 Task: Send an email with the signature Martin Flores with the subject Feedback on a LinkedIn Ads campaign and the message Could you please provide me with the scope of work for the upcoming project? from softage.3@softage.net to softage.5@softage.net with an attached audio file Audio_mixtape.mp3 and move the email from Sent Items to the folder Lease terminations
Action: Mouse moved to (100, 104)
Screenshot: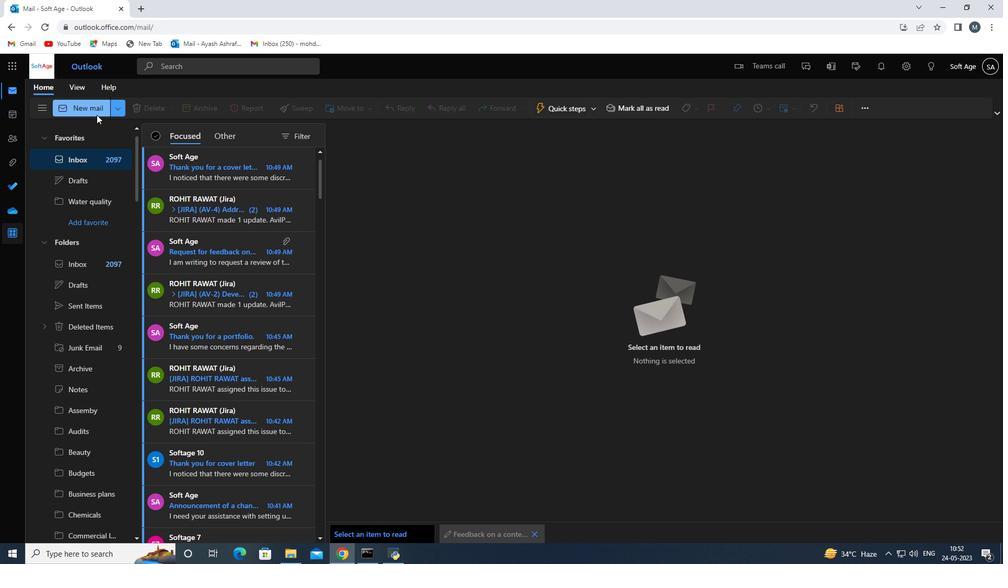 
Action: Mouse pressed left at (100, 104)
Screenshot: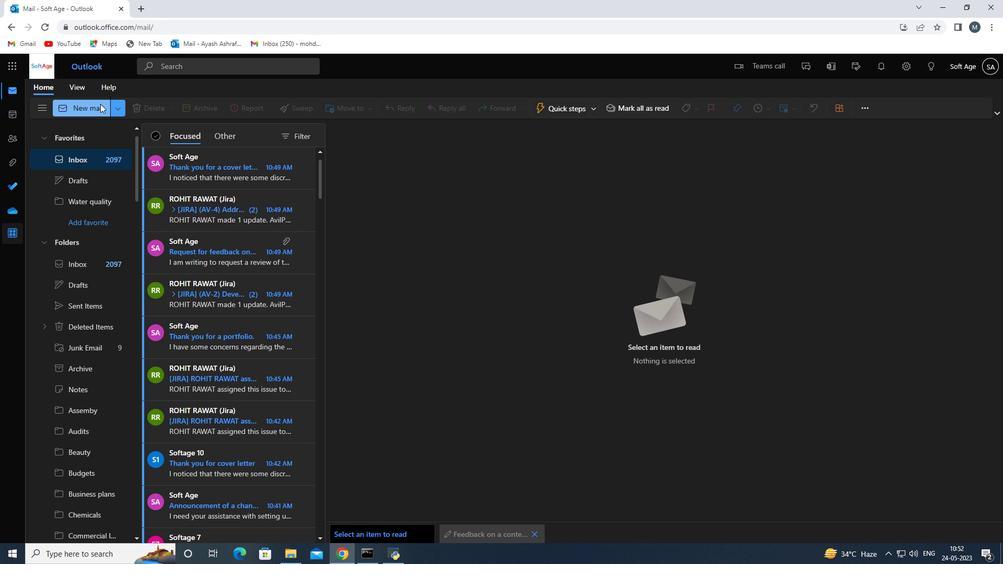 
Action: Mouse moved to (704, 108)
Screenshot: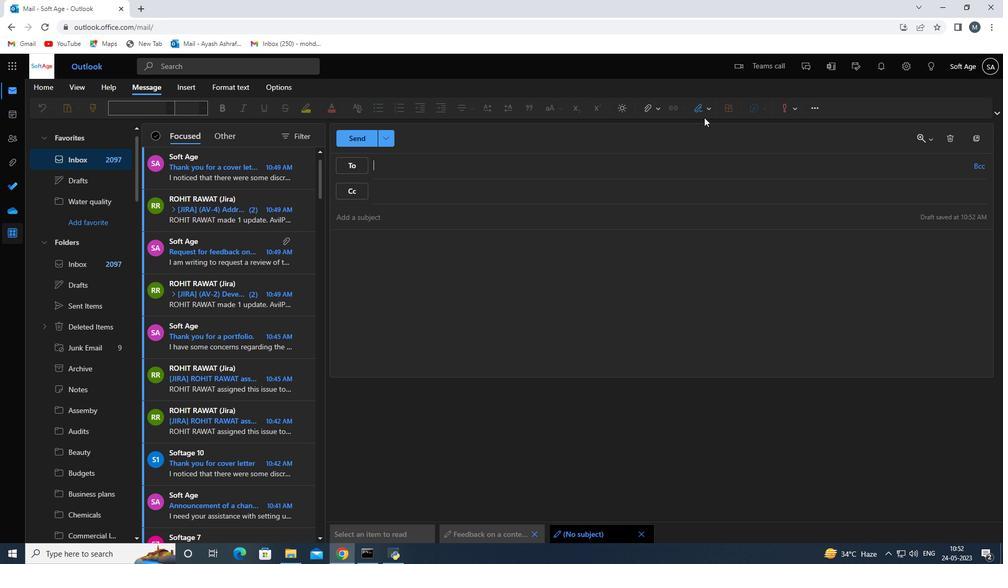 
Action: Mouse pressed left at (704, 108)
Screenshot: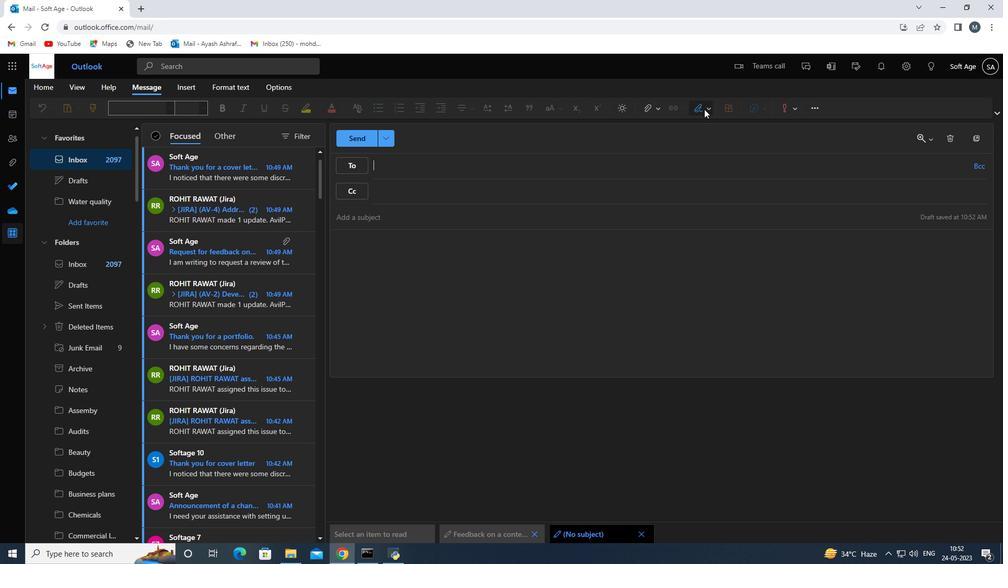 
Action: Mouse moved to (689, 153)
Screenshot: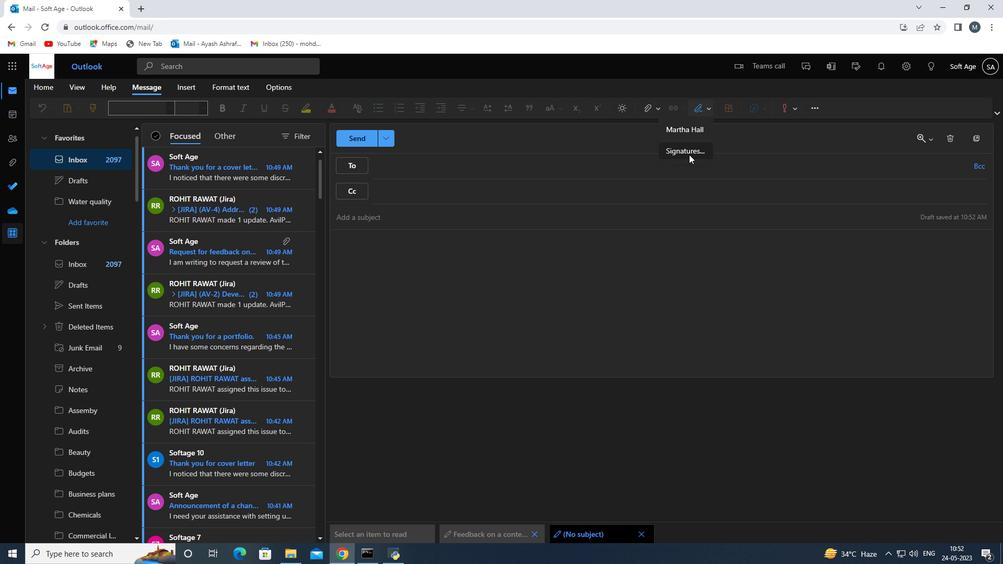 
Action: Mouse pressed left at (689, 153)
Screenshot: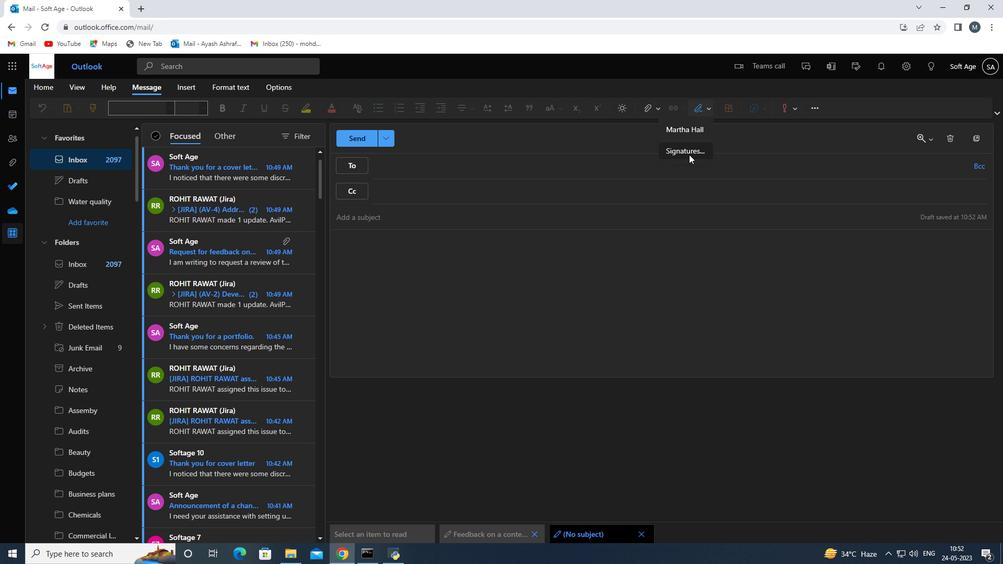 
Action: Mouse moved to (715, 194)
Screenshot: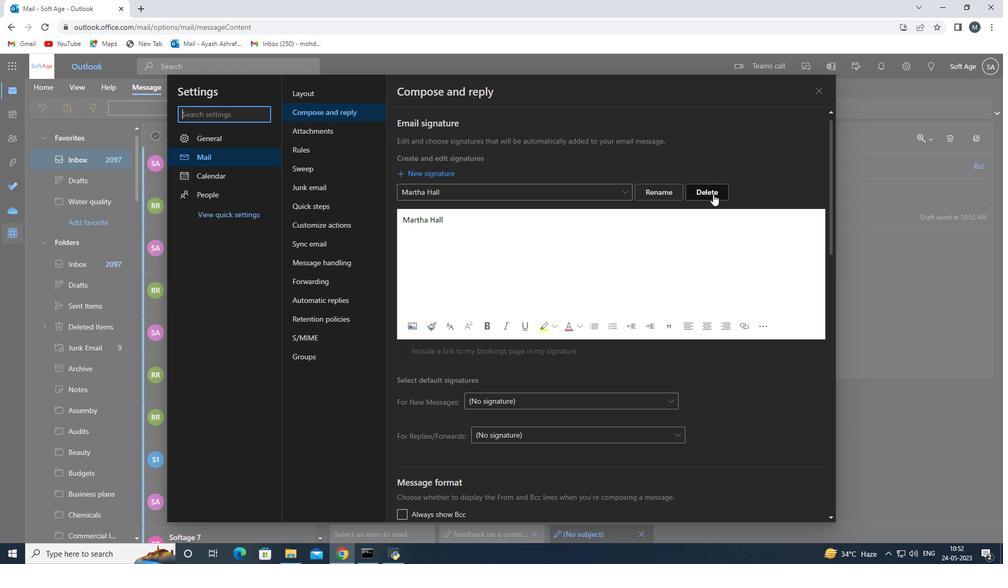 
Action: Mouse pressed left at (715, 194)
Screenshot: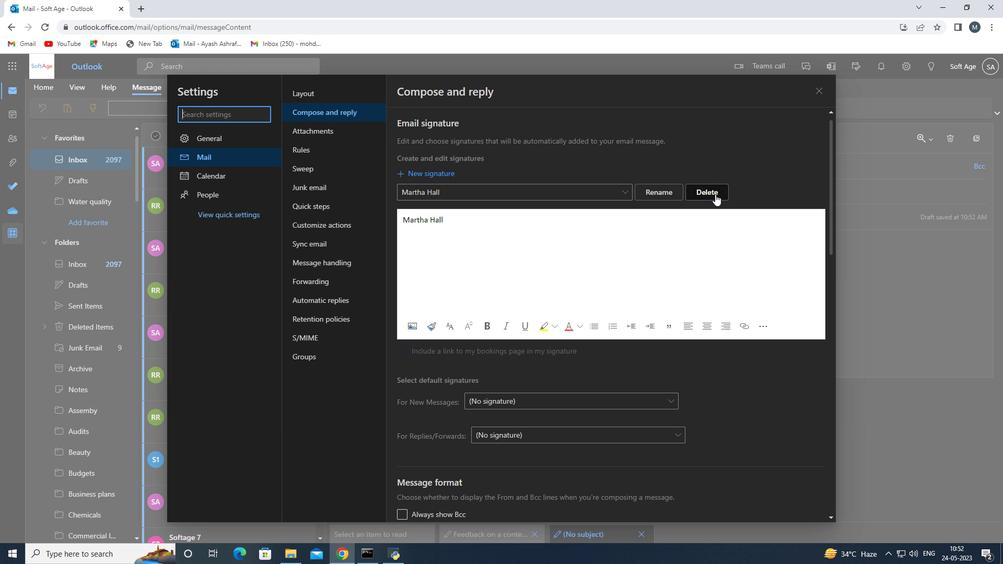 
Action: Mouse moved to (542, 189)
Screenshot: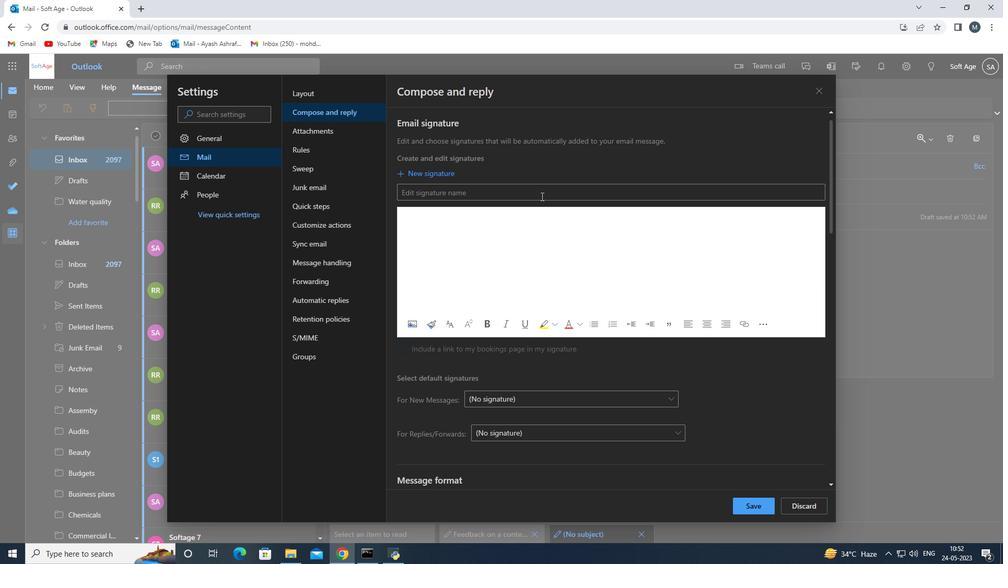 
Action: Mouse pressed left at (542, 189)
Screenshot: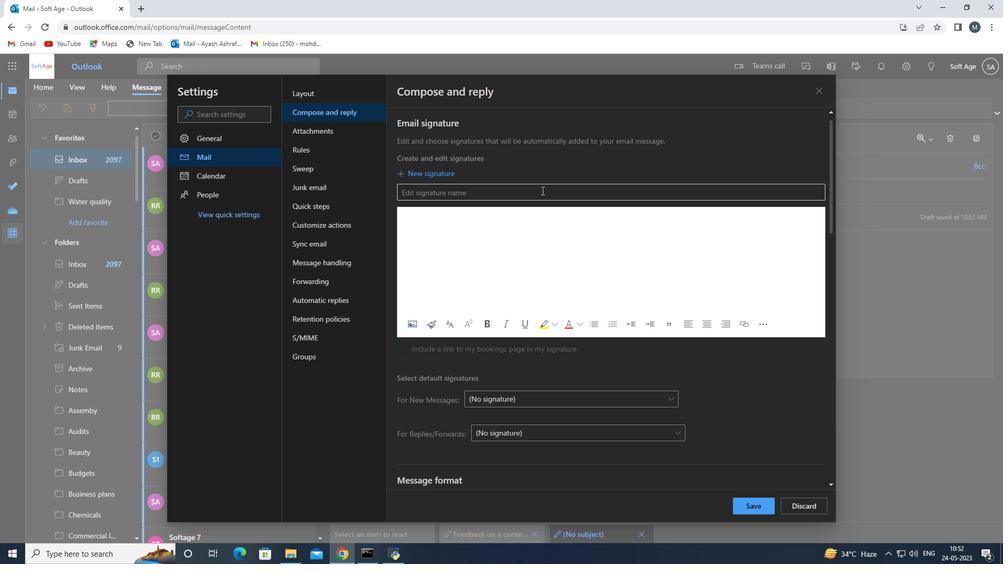 
Action: Key pressed <Key.shift>Martin<Key.space><Key.shift><Key.shift><Key.shift><Key.shift><Key.shift>Flores<Key.space>
Screenshot: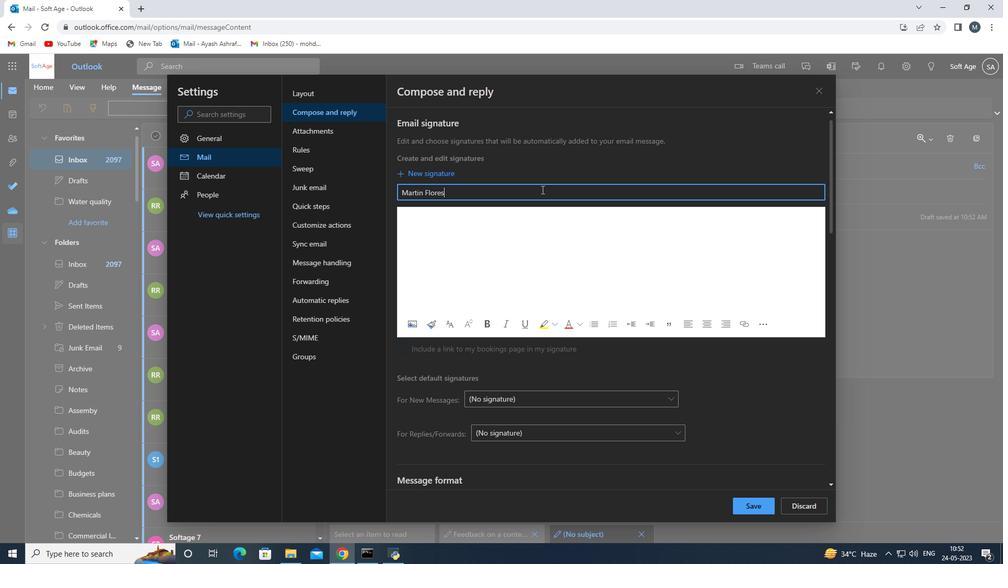 
Action: Mouse moved to (459, 220)
Screenshot: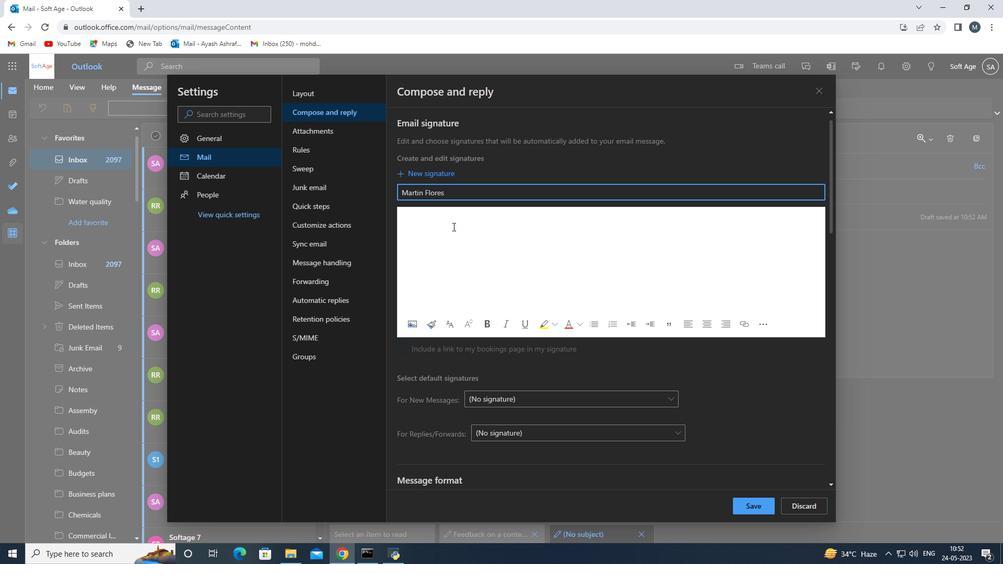 
Action: Mouse pressed left at (459, 220)
Screenshot: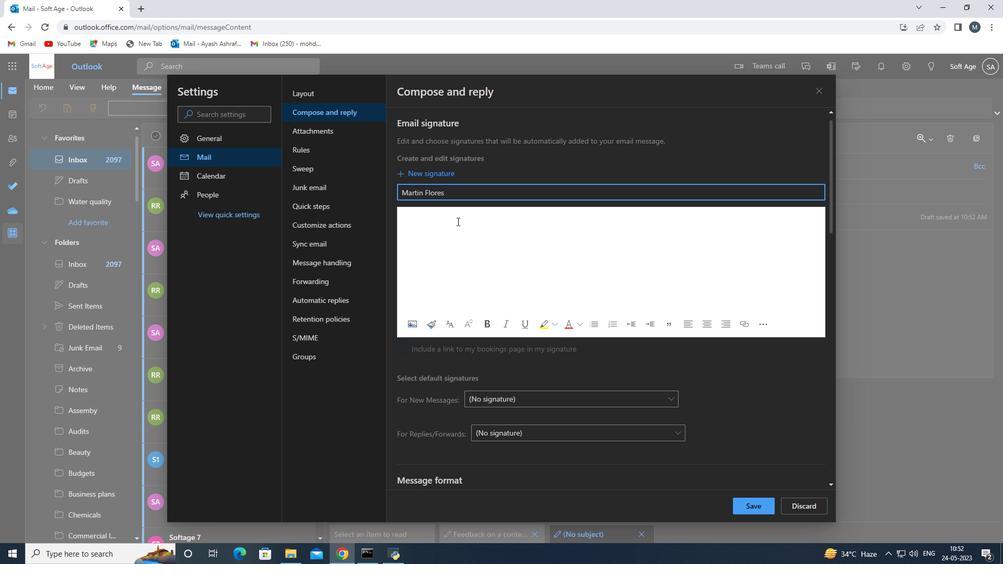
Action: Key pressed <Key.shift>MArtin<Key.space><Key.shift><Key.shift><Key.shift><Key.shift><Key.shift><Key.shift><Key.shift><Key.shift><Key.shift><Key.shift>Flores<Key.space>
Screenshot: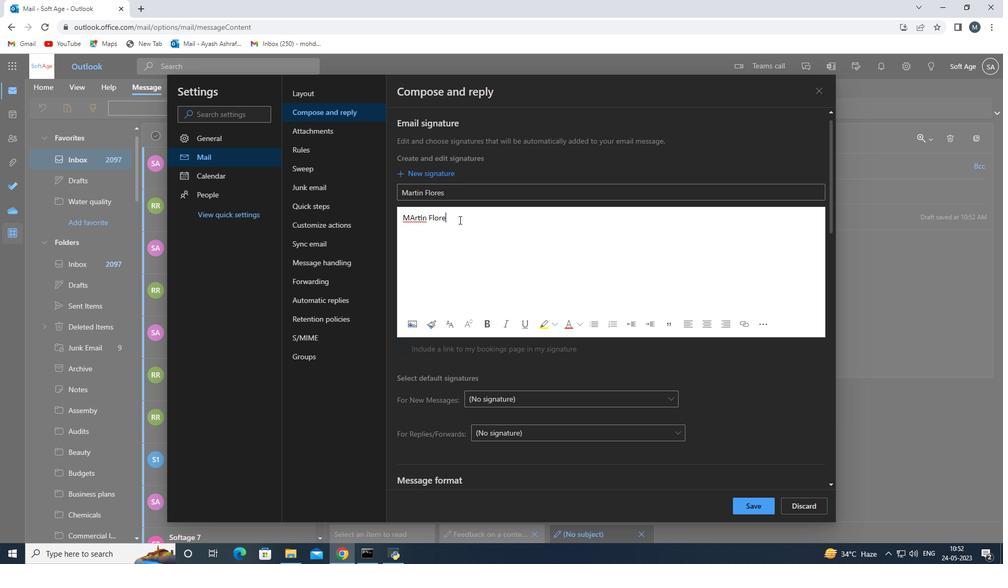 
Action: Mouse moved to (415, 218)
Screenshot: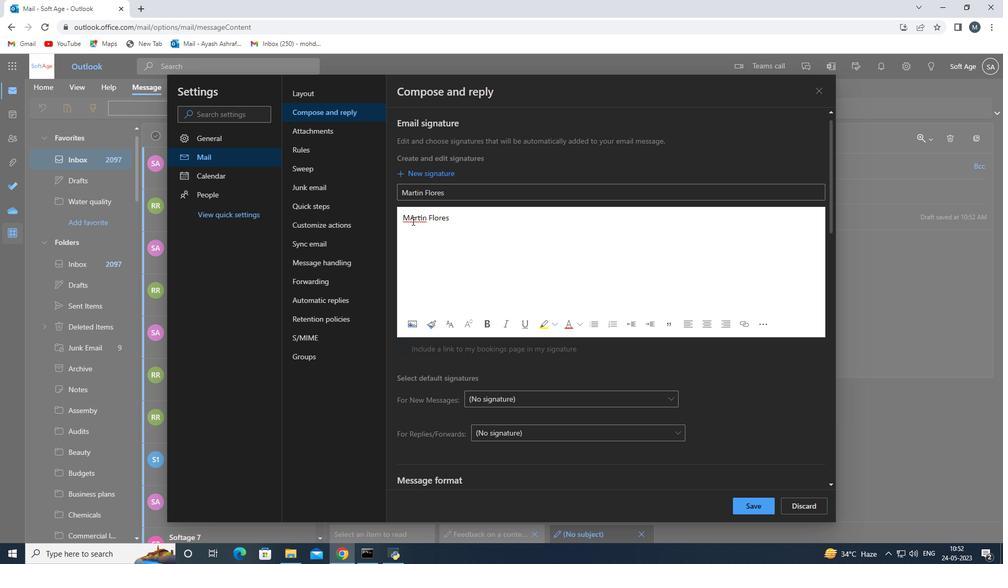 
Action: Mouse pressed left at (415, 218)
Screenshot: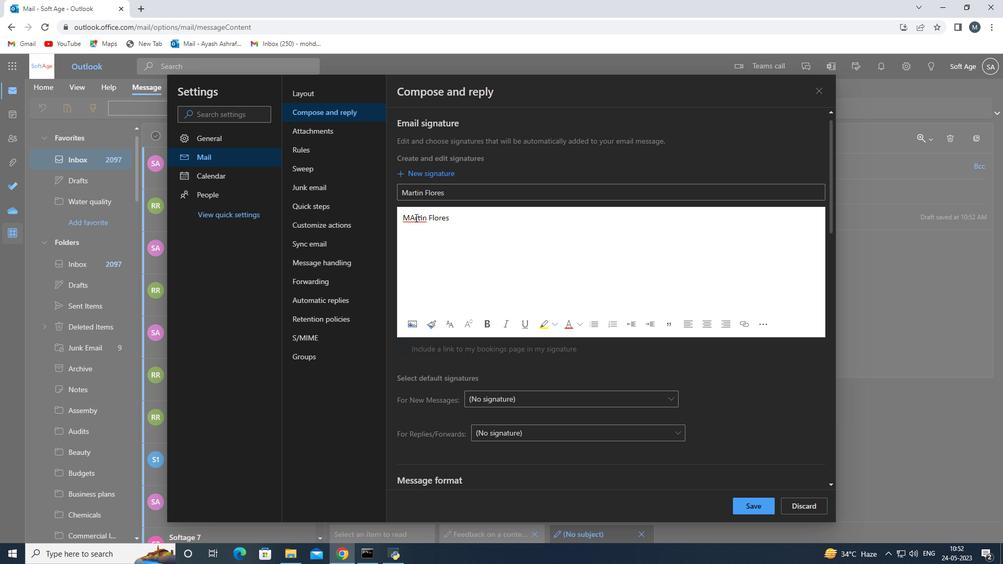 
Action: Mouse moved to (425, 217)
Screenshot: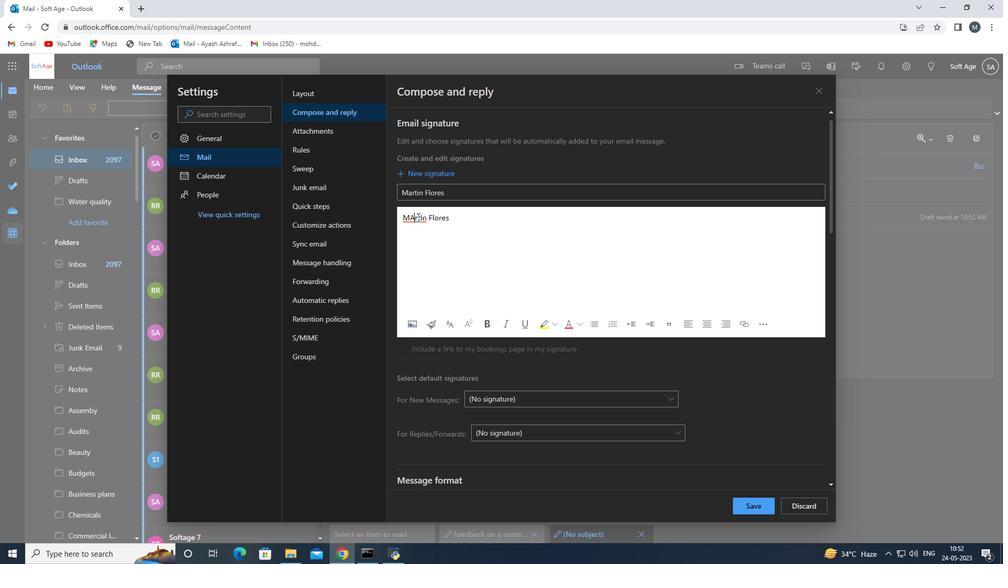 
Action: Key pressed <Key.backspace>a
Screenshot: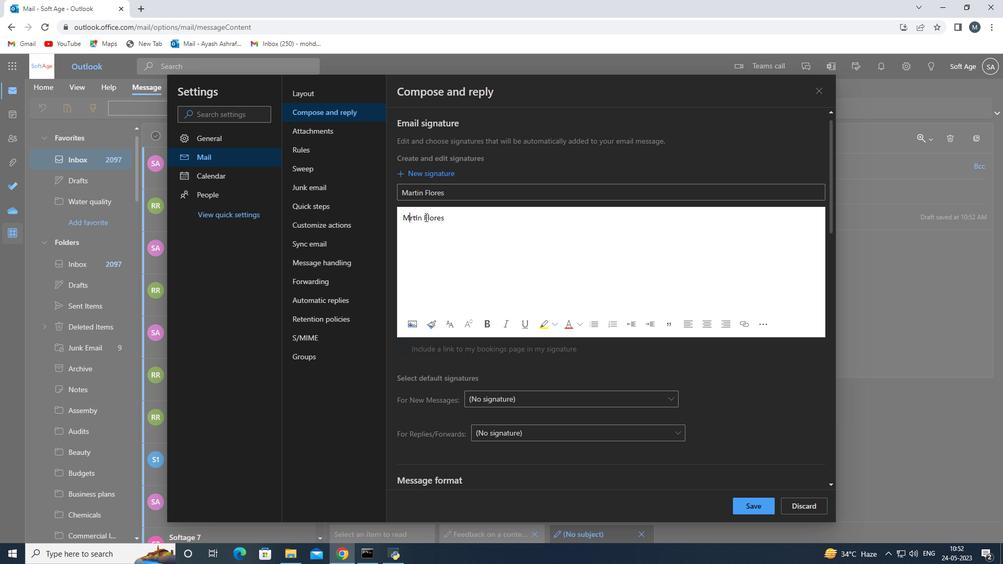 
Action: Mouse moved to (763, 509)
Screenshot: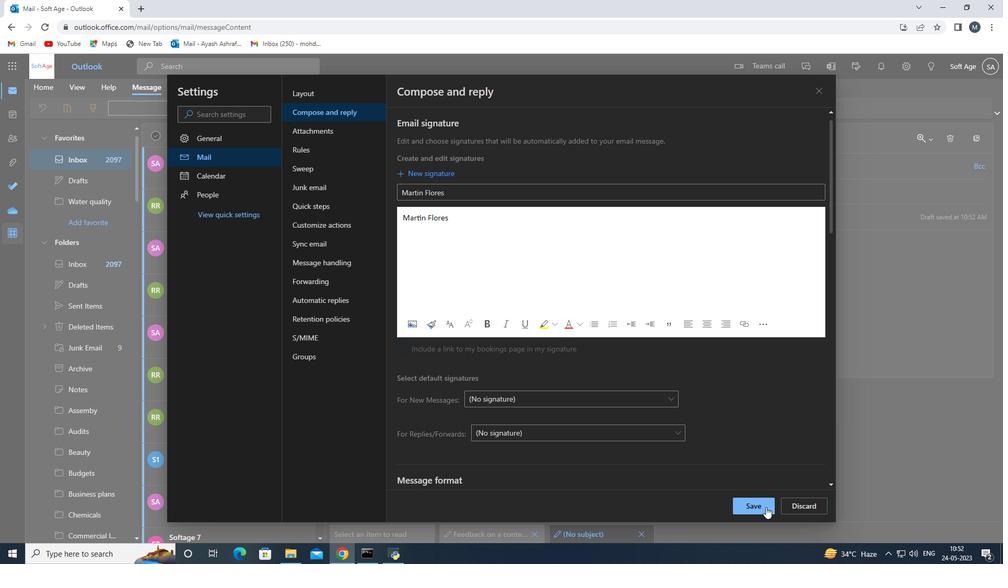 
Action: Mouse pressed left at (763, 509)
Screenshot: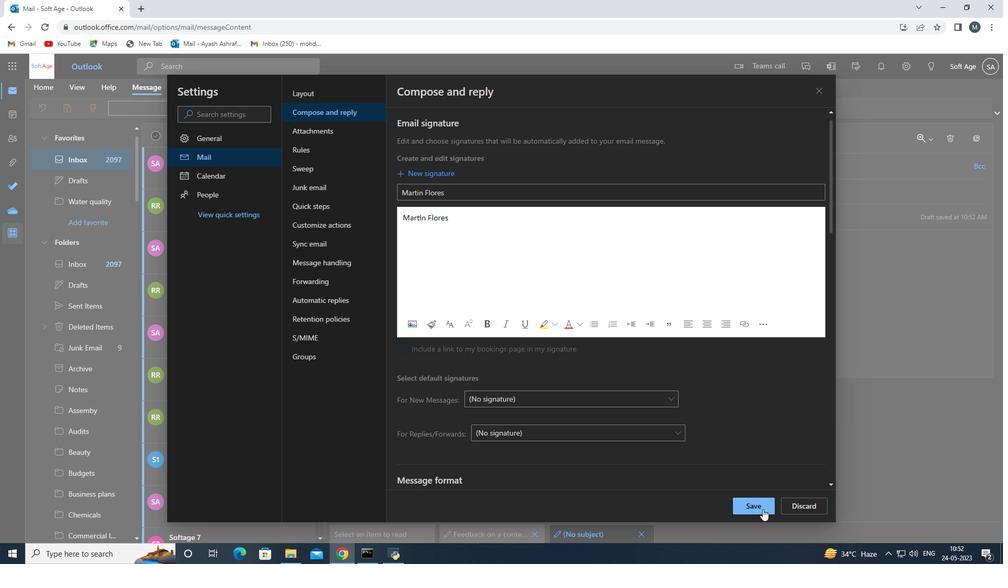 
Action: Mouse moved to (746, 335)
Screenshot: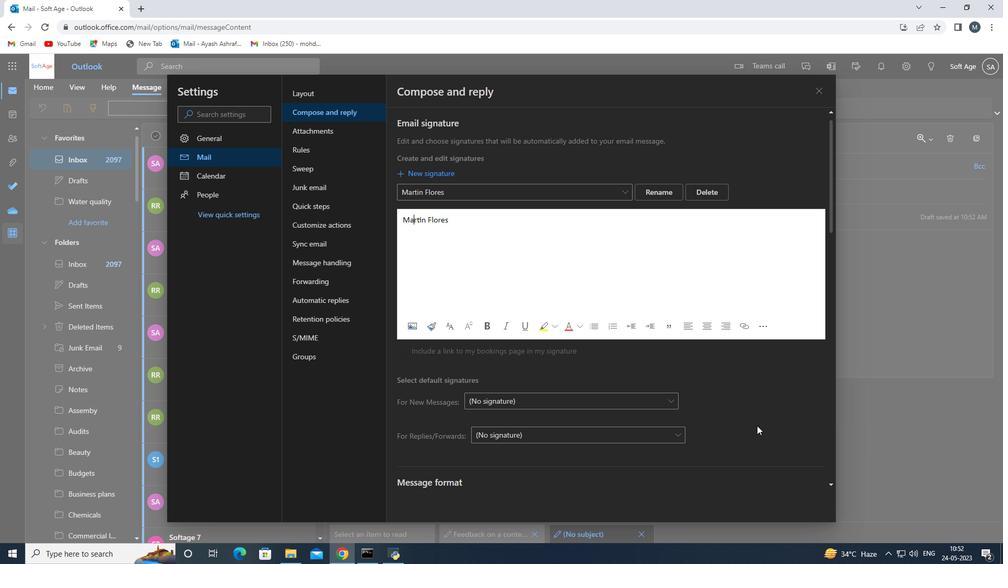
Action: Mouse scrolled (746, 335) with delta (0, 0)
Screenshot: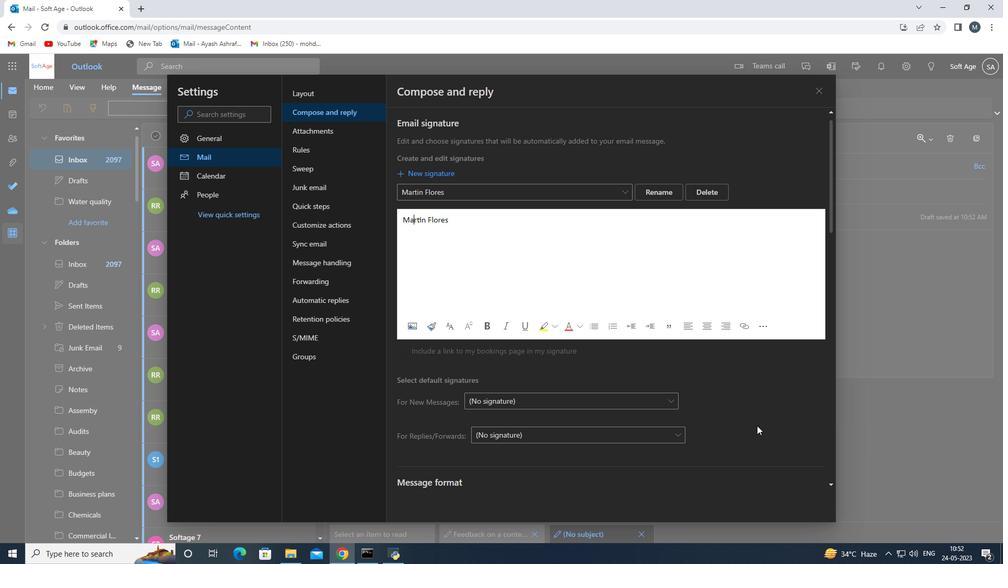 
Action: Mouse moved to (746, 329)
Screenshot: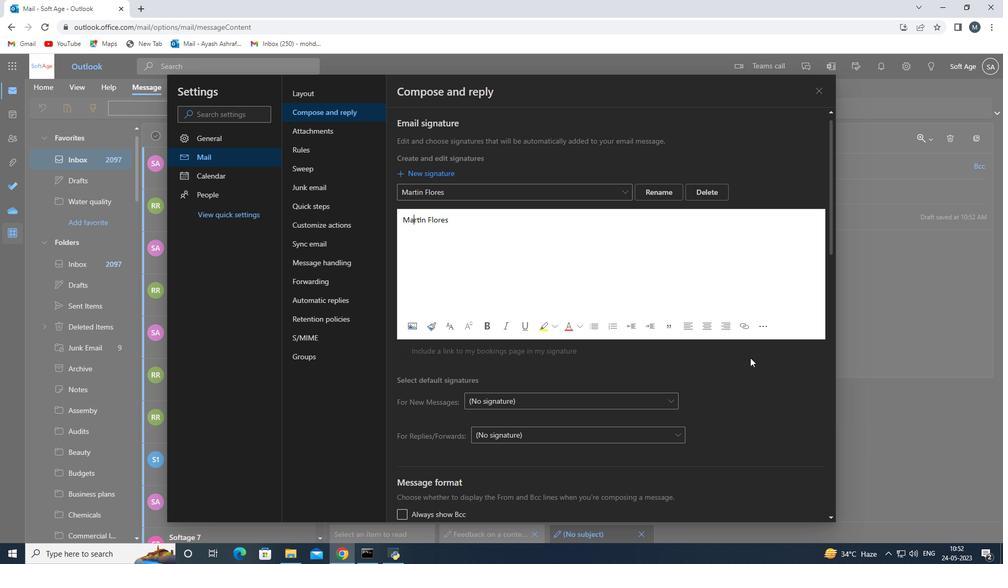 
Action: Mouse scrolled (746, 330) with delta (0, 0)
Screenshot: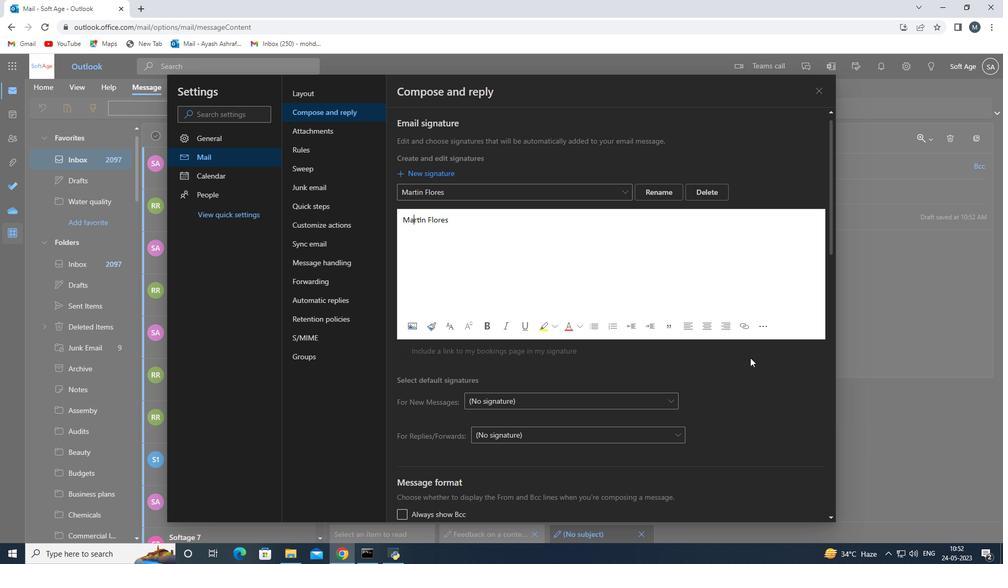 
Action: Mouse moved to (746, 323)
Screenshot: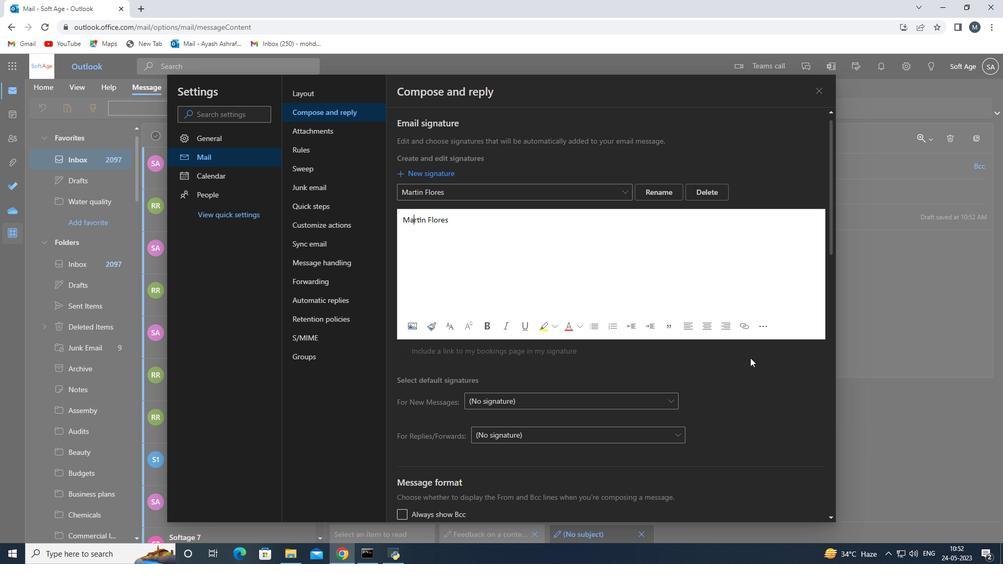 
Action: Mouse scrolled (746, 325) with delta (0, 0)
Screenshot: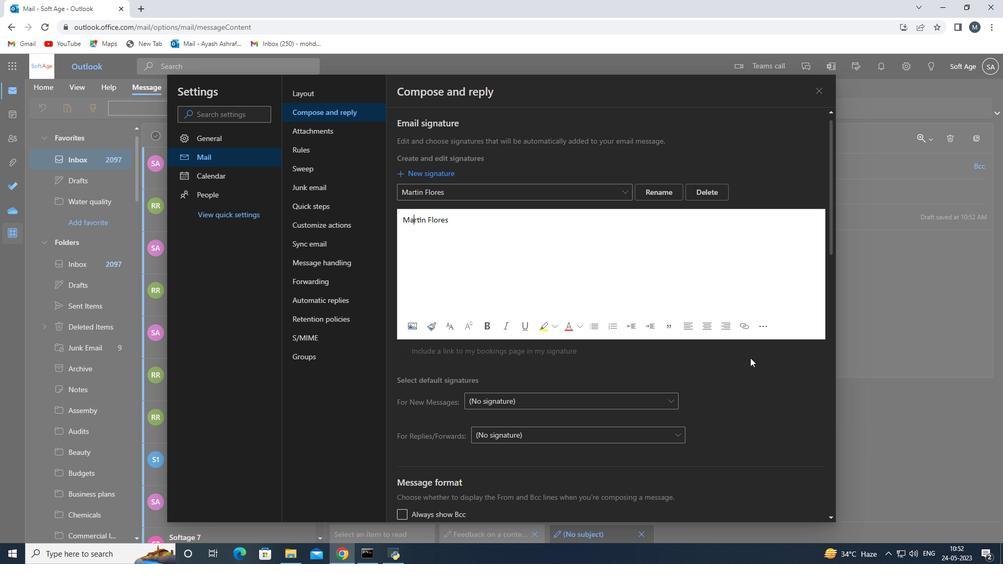 
Action: Mouse moved to (746, 321)
Screenshot: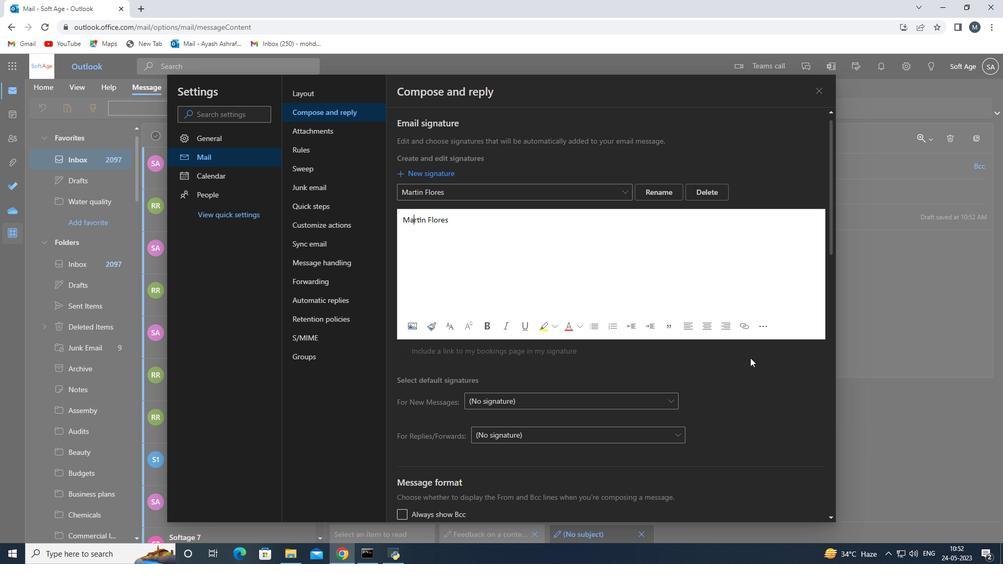 
Action: Mouse scrolled (746, 322) with delta (0, 0)
Screenshot: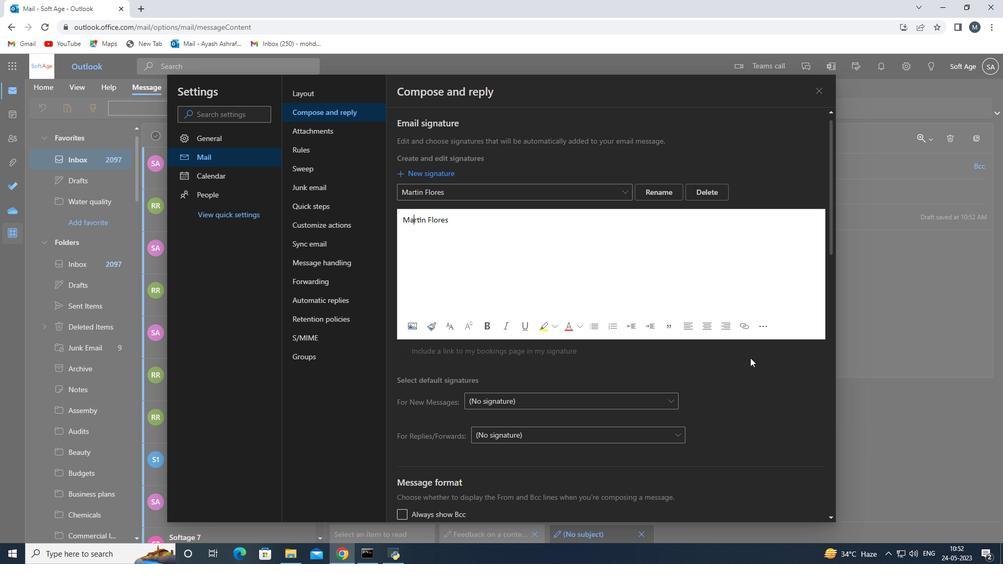 
Action: Mouse scrolled (746, 322) with delta (0, 0)
Screenshot: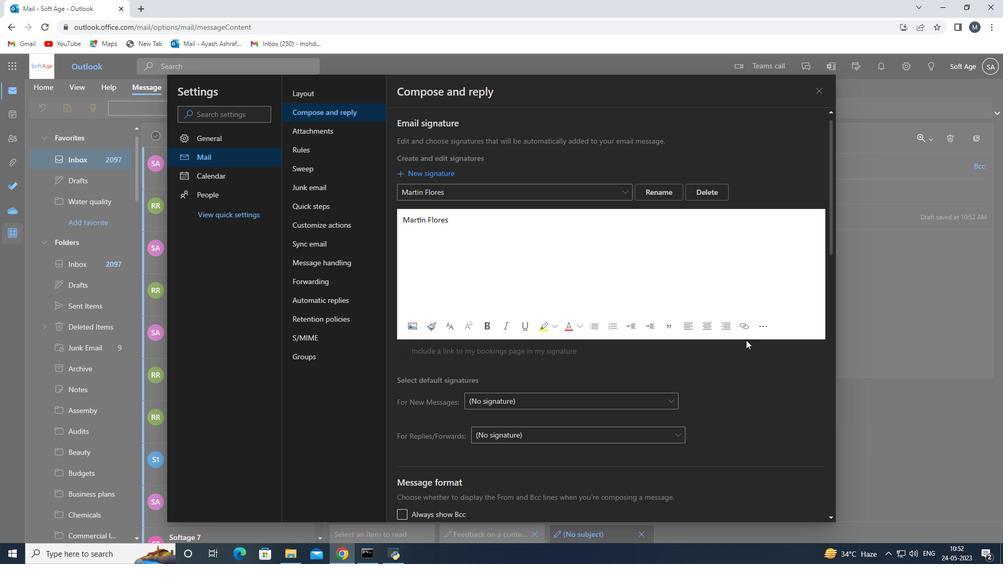 
Action: Mouse moved to (744, 319)
Screenshot: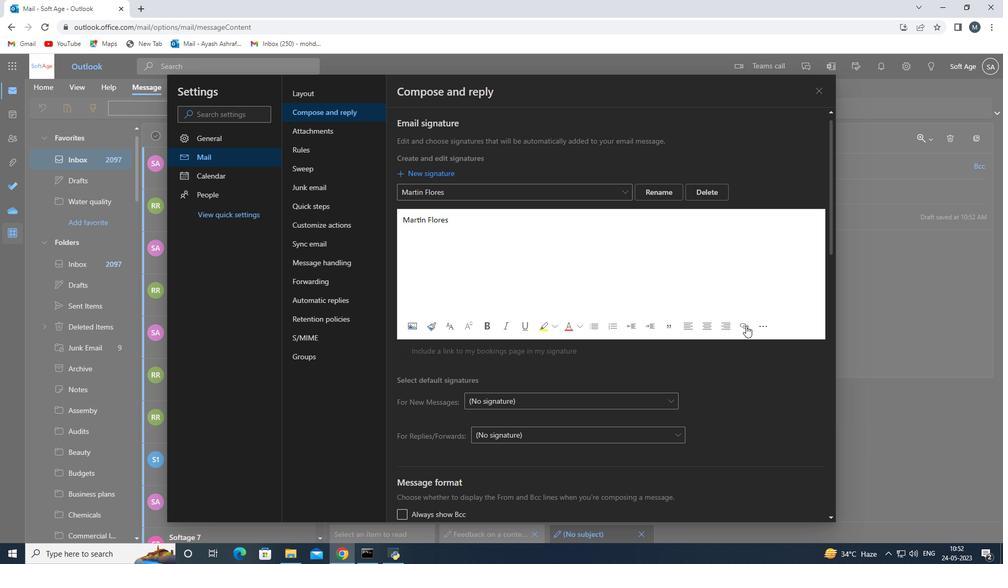 
Action: Mouse scrolled (744, 320) with delta (0, 0)
Screenshot: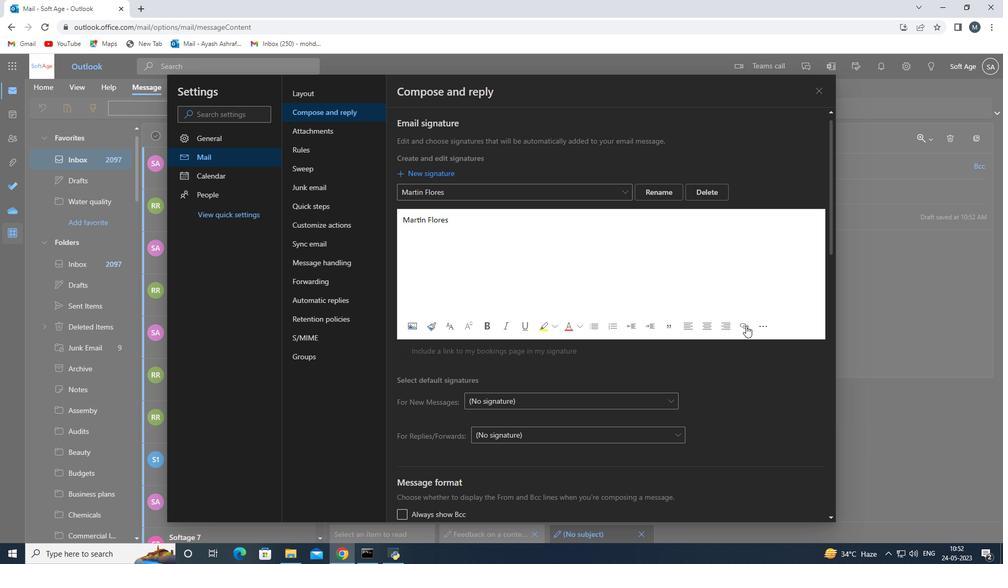 
Action: Mouse moved to (824, 96)
Screenshot: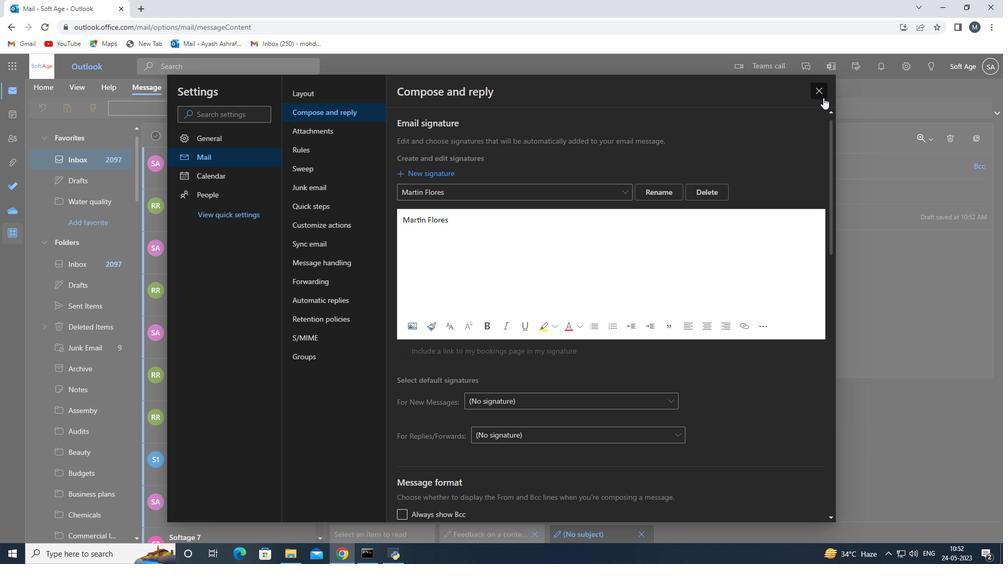 
Action: Mouse pressed left at (824, 96)
Screenshot: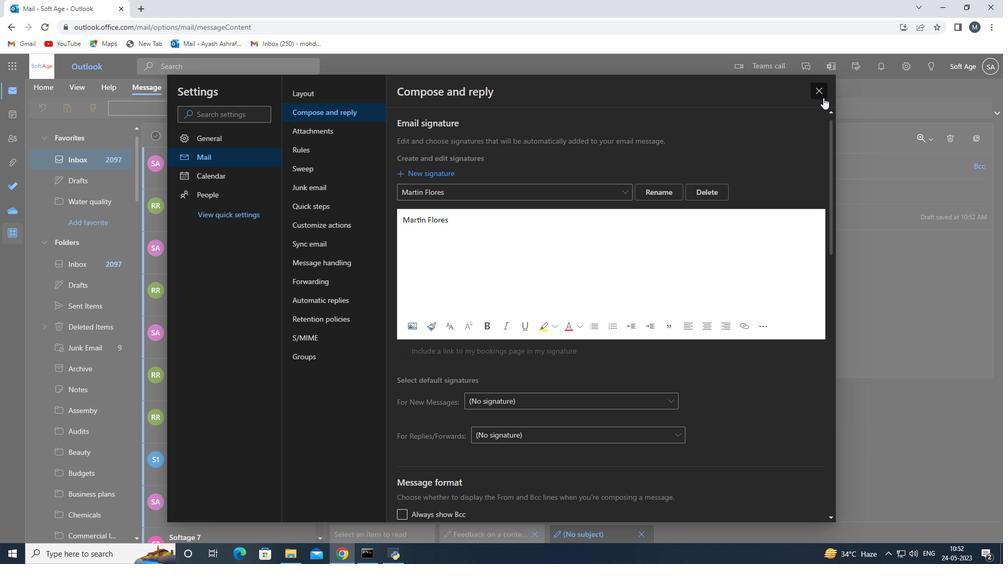 
Action: Mouse moved to (425, 215)
Screenshot: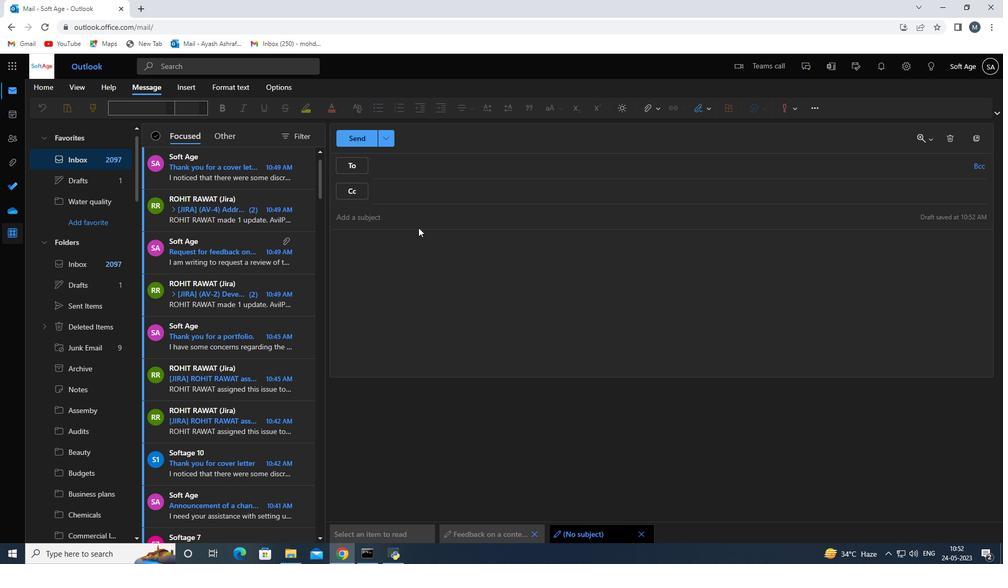 
Action: Mouse pressed left at (425, 215)
Screenshot: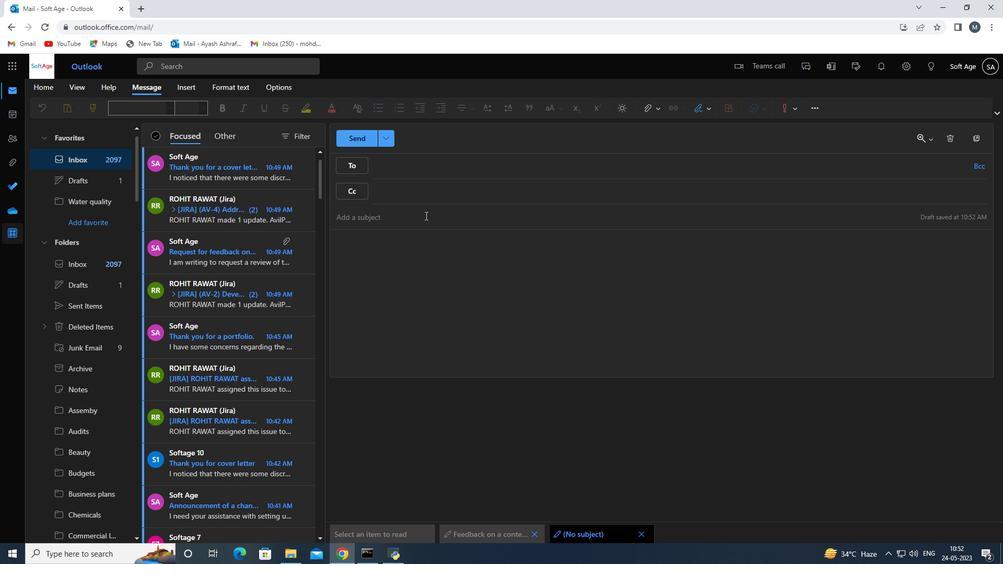 
Action: Key pressed <Key.shift><Key.shift><Key.shift><Key.shift><Key.shift><Key.shift>Feeedback<Key.space>om<Key.backspace><Key.backspace><Key.backspace><Key.backspace><Key.backspace><Key.backspace><Key.backspace><Key.backspace><Key.backspace>dback<Key.space>on<Key.space>a<Key.space>linkedin<Key.space>ads<Key.space>campaign<Key.space>
Screenshot: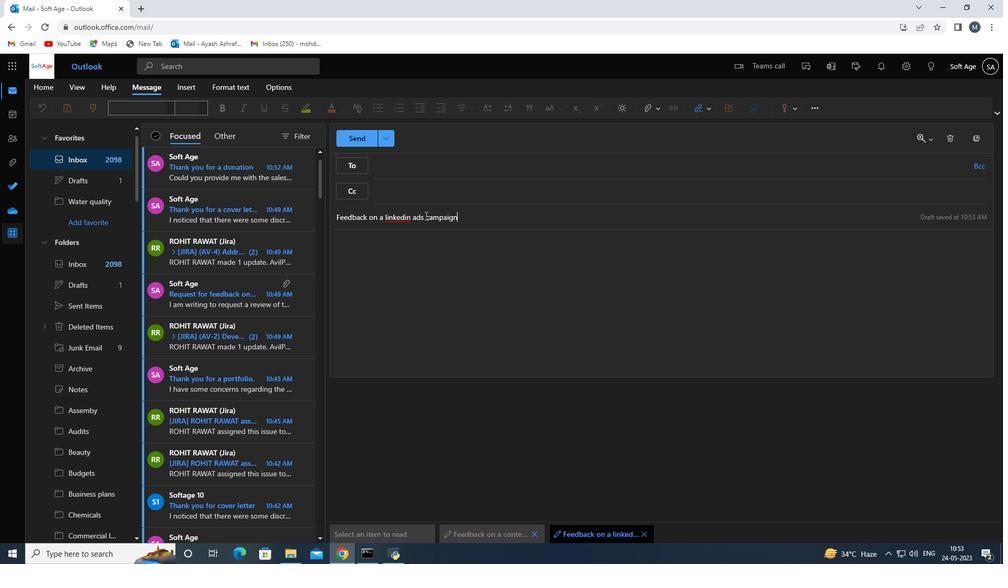 
Action: Mouse moved to (428, 249)
Screenshot: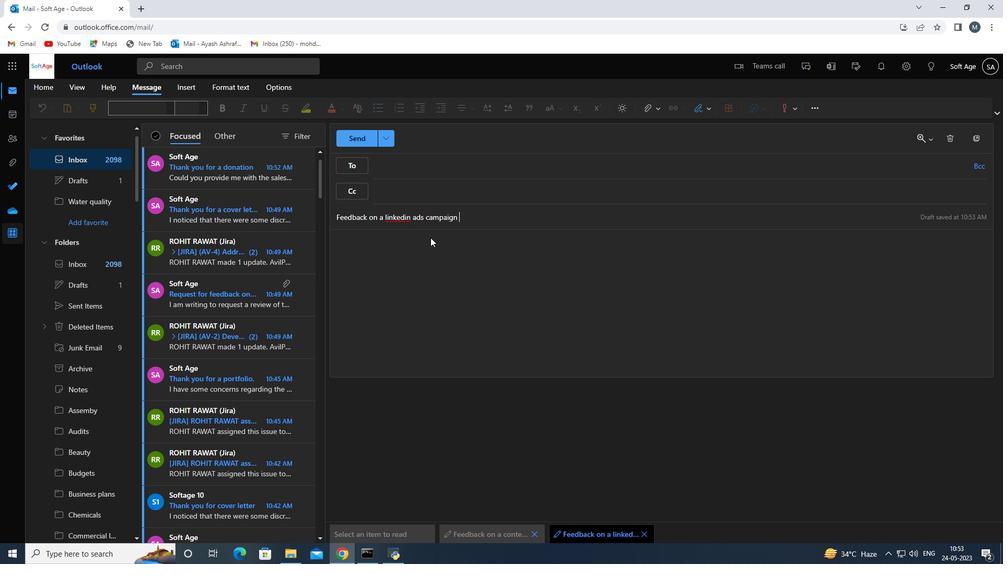 
Action: Mouse pressed left at (428, 249)
Screenshot: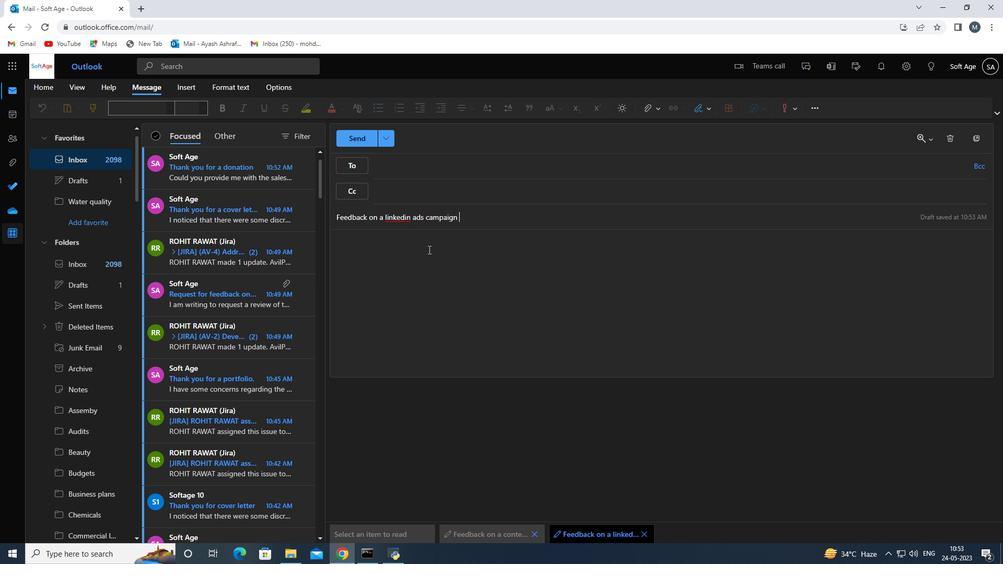 
Action: Mouse moved to (427, 247)
Screenshot: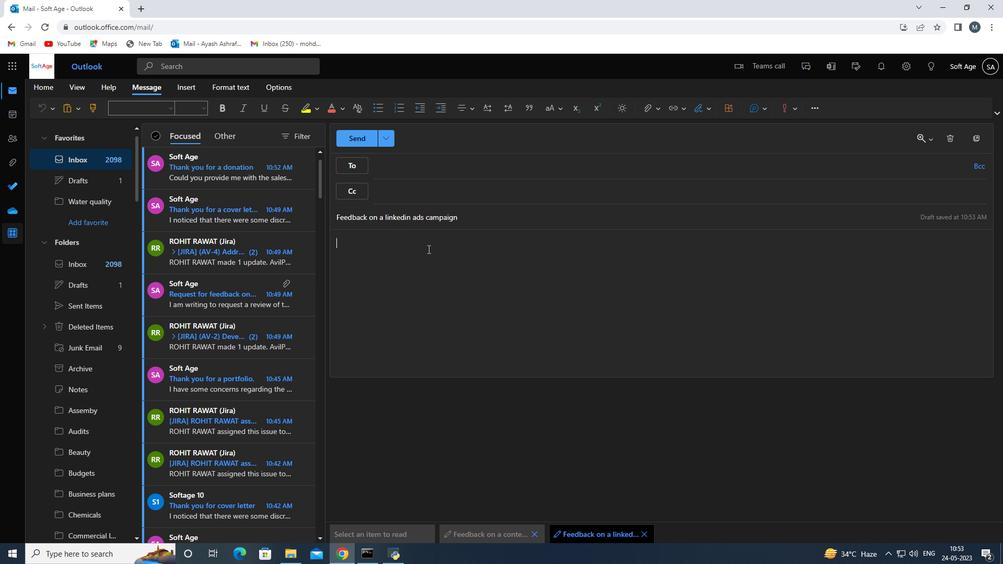 
Action: Key pressed <Key.shift><Key.shift><Key.shift><Key.shift>Coud<Key.space><Key.backspace><Key.backspace>ld<Key.space>you<Key.space>please<Key.space>provide<Key.space>me<Key.space>with<Key.space>the<Key.space>scope<Key.space>of<Key.space>work<Key.space>for<Key.space>the<Key.space>upcoming<Key.space>project
Screenshot: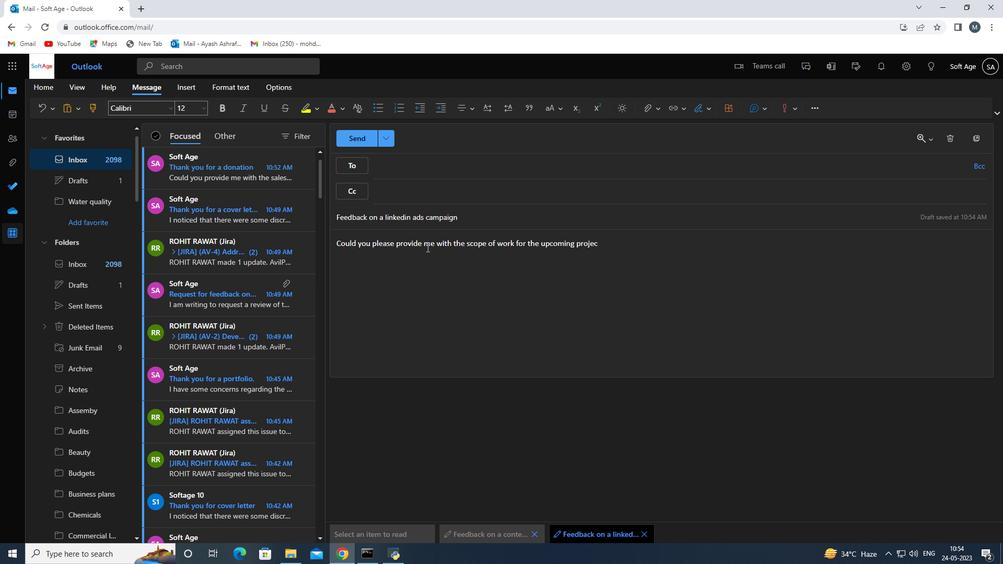 
Action: Mouse moved to (699, 117)
Screenshot: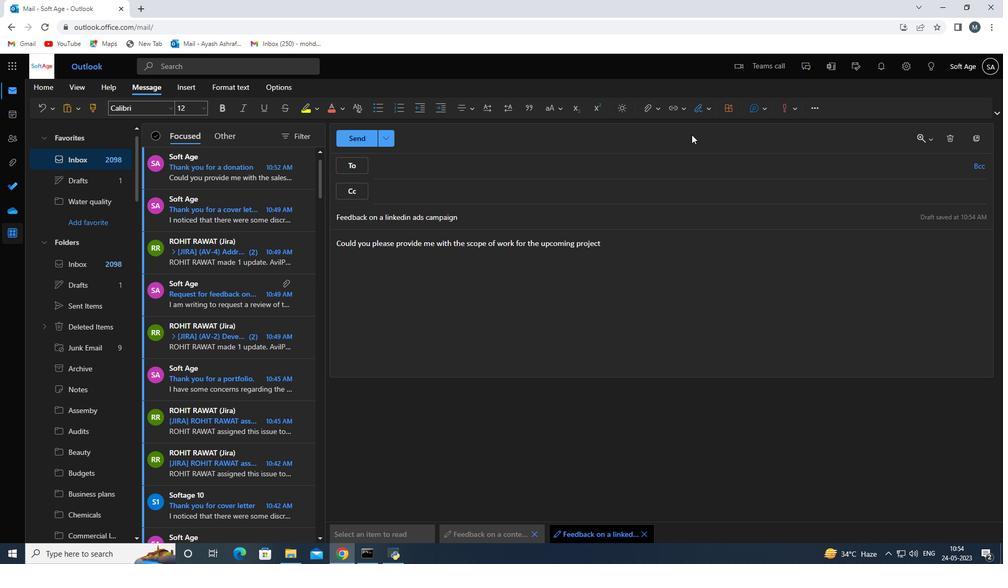 
Action: Mouse pressed left at (699, 117)
Screenshot: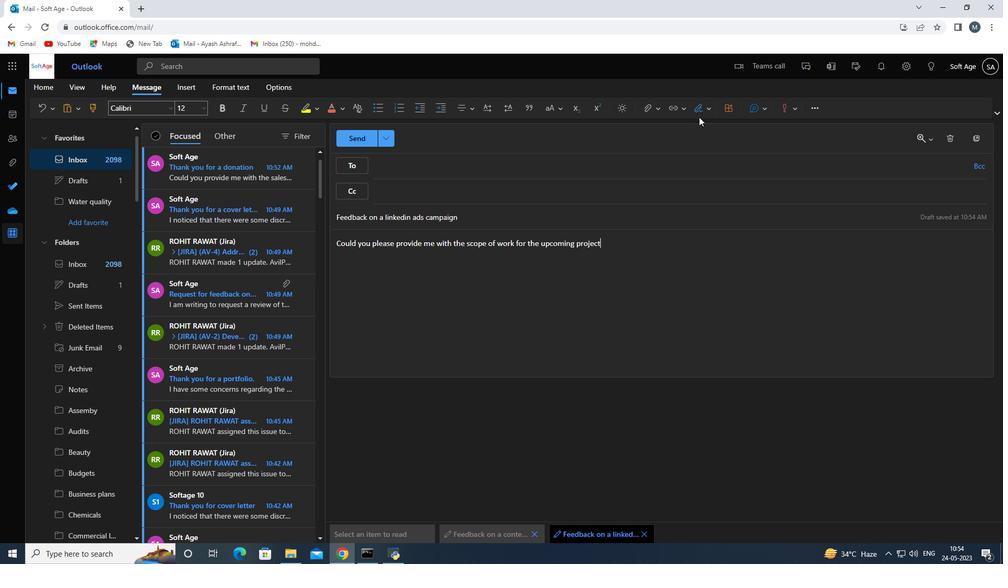 
Action: Mouse moved to (704, 112)
Screenshot: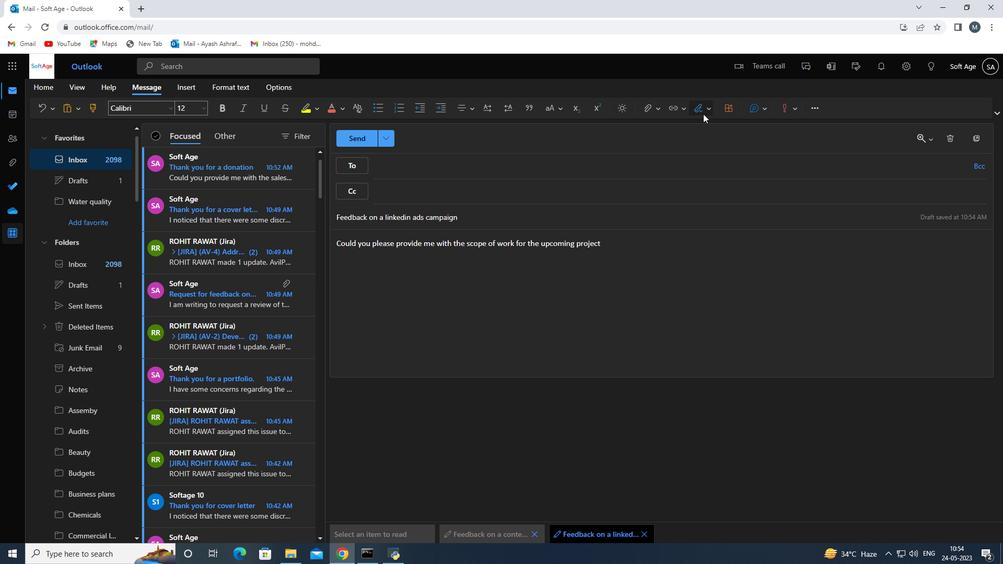 
Action: Mouse pressed left at (704, 112)
Screenshot: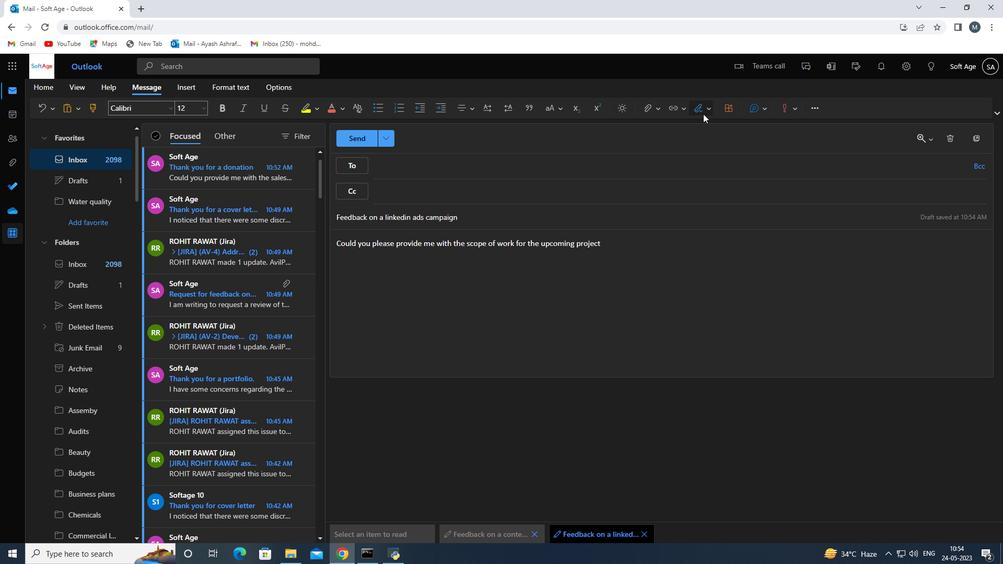 
Action: Mouse moved to (695, 127)
Screenshot: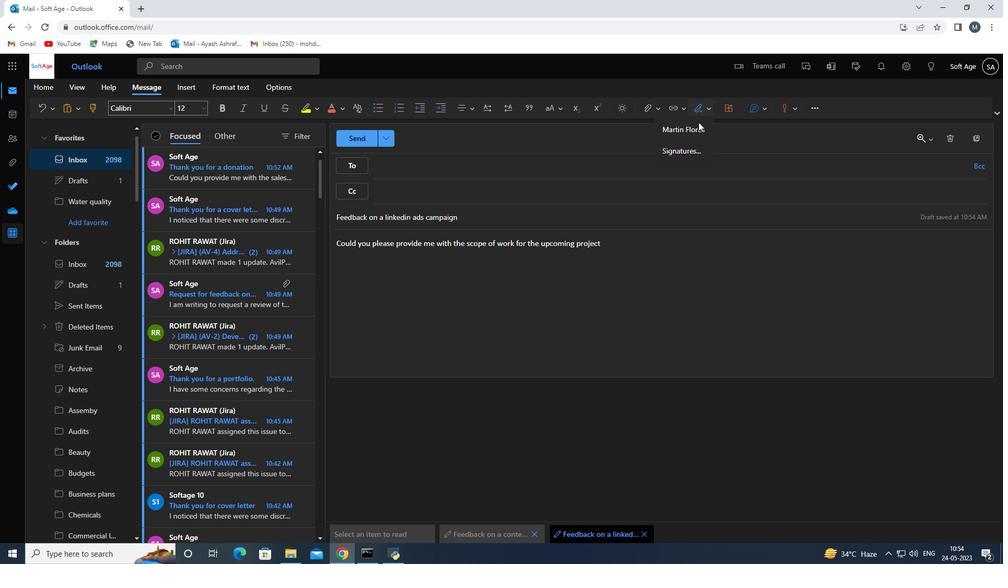 
Action: Mouse pressed left at (695, 127)
Screenshot: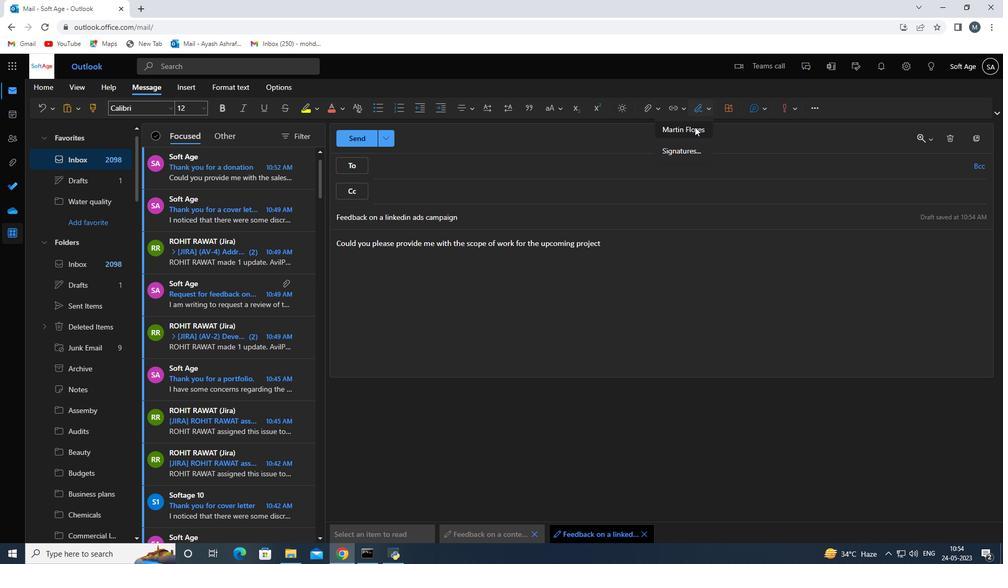 
Action: Mouse moved to (459, 167)
Screenshot: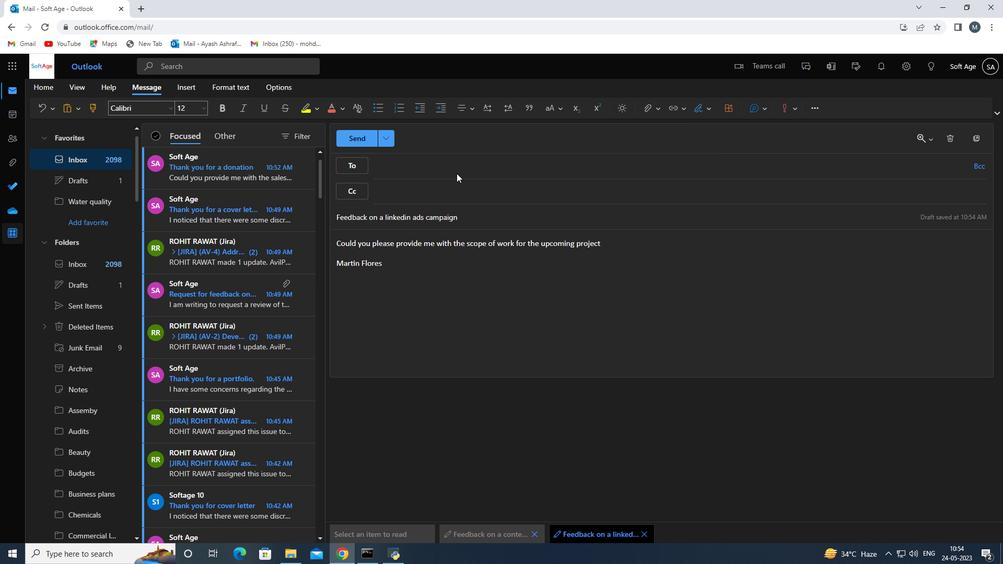 
Action: Mouse pressed left at (459, 167)
Screenshot: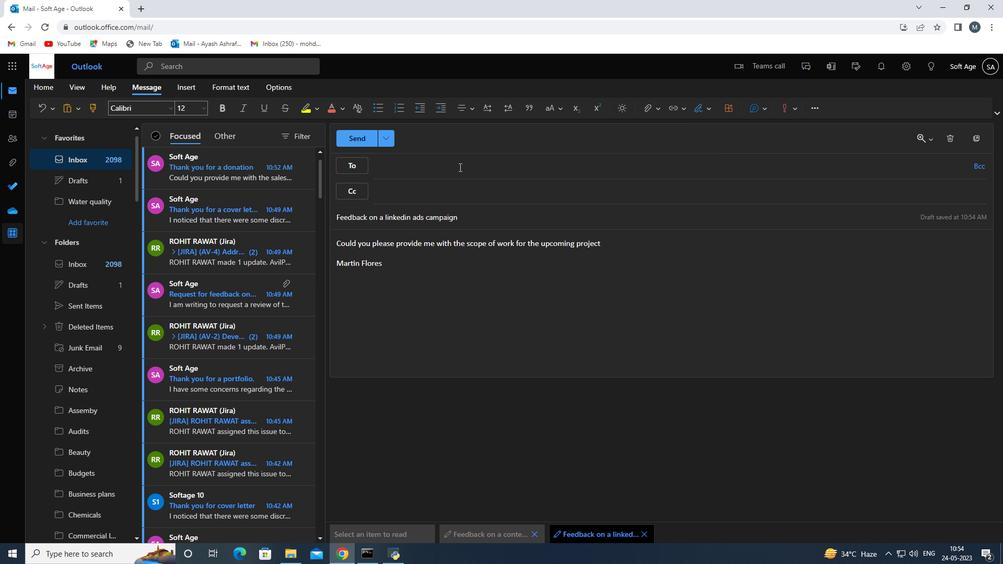 
Action: Key pressed softage.5<Key.shift><Key.shift><Key.shift><Key.shift><Key.shift><Key.shift>@softage.net
Screenshot: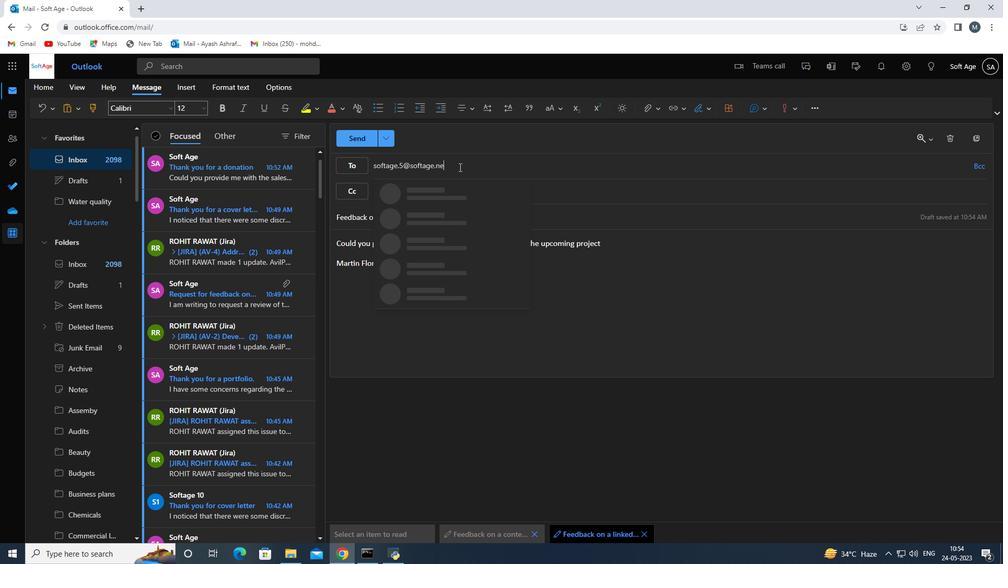 
Action: Mouse moved to (471, 194)
Screenshot: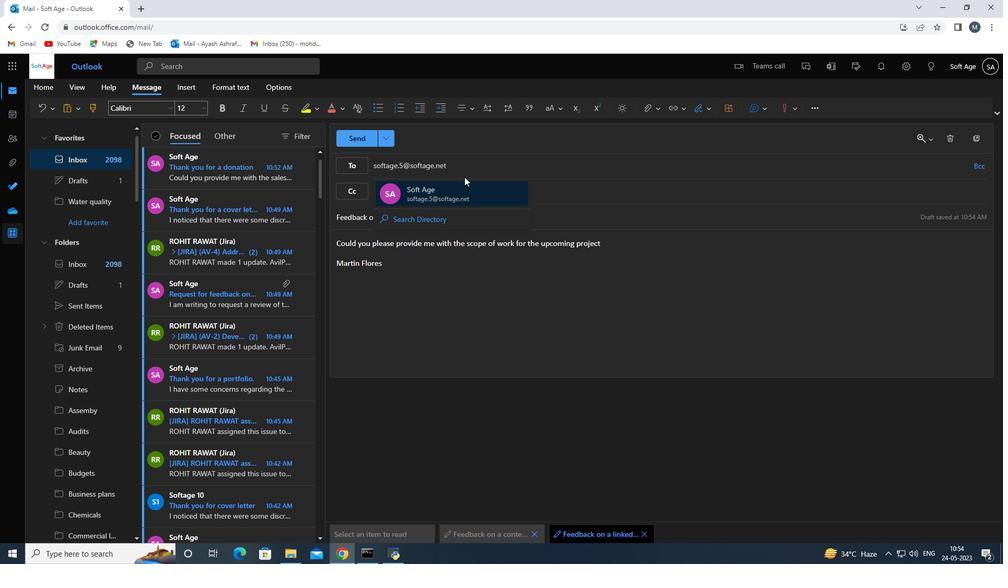 
Action: Mouse pressed left at (471, 194)
Screenshot: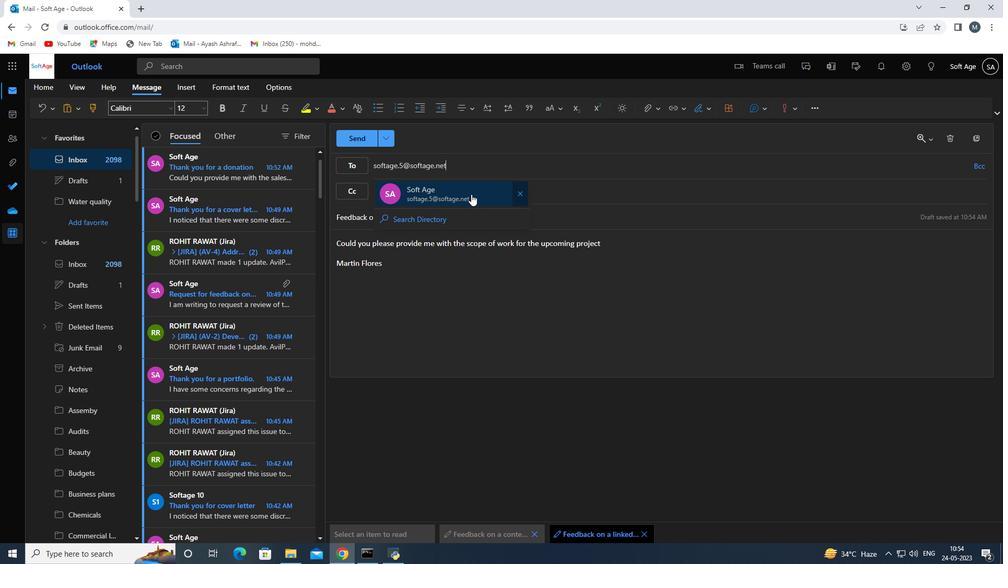 
Action: Mouse moved to (658, 112)
Screenshot: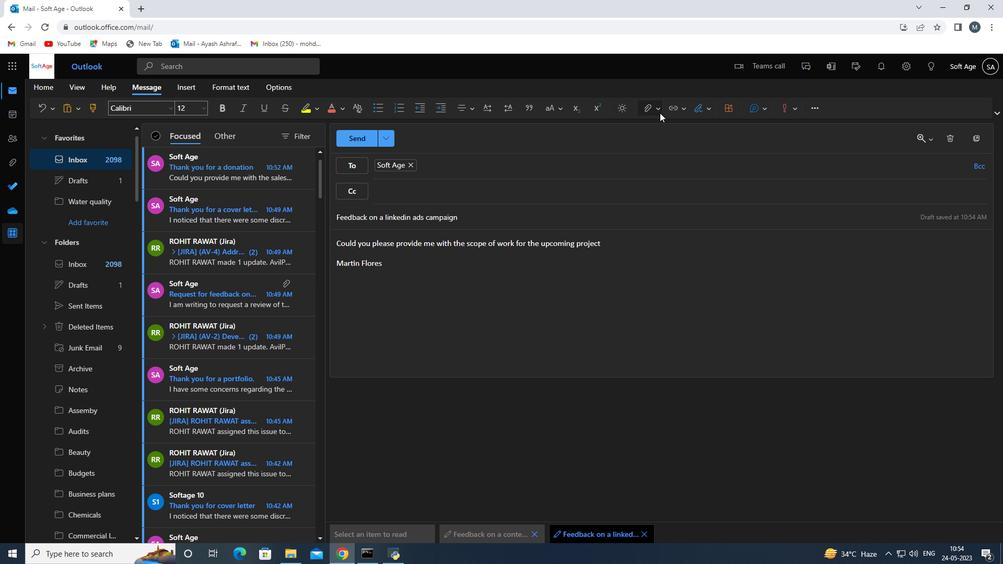 
Action: Mouse pressed left at (658, 112)
Screenshot: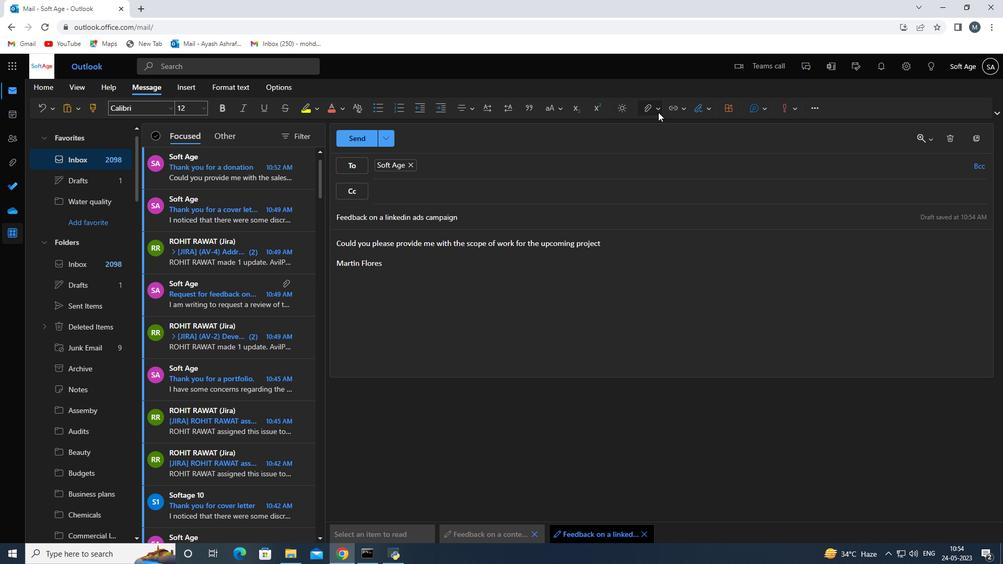 
Action: Mouse moved to (592, 124)
Screenshot: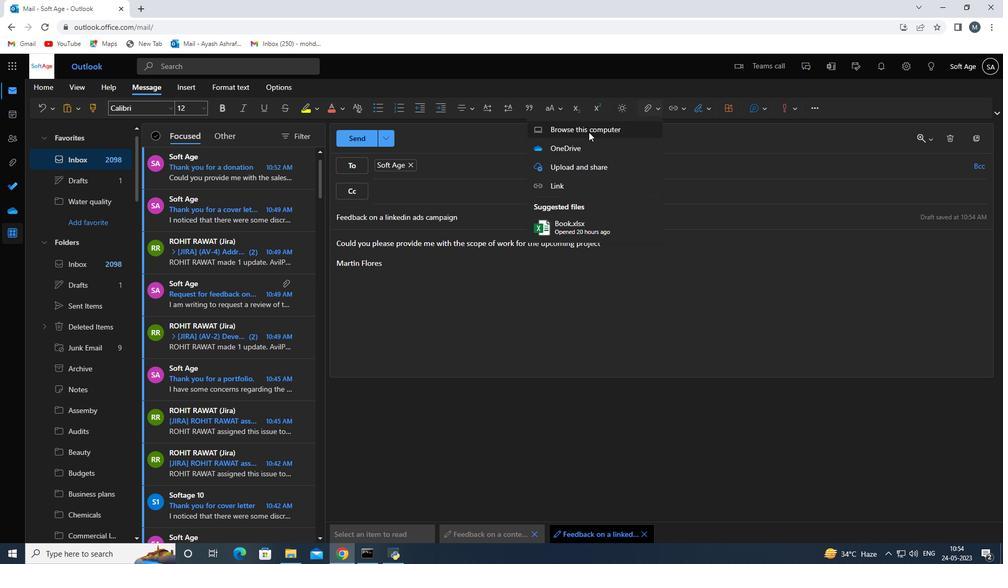 
Action: Mouse pressed left at (592, 124)
Screenshot: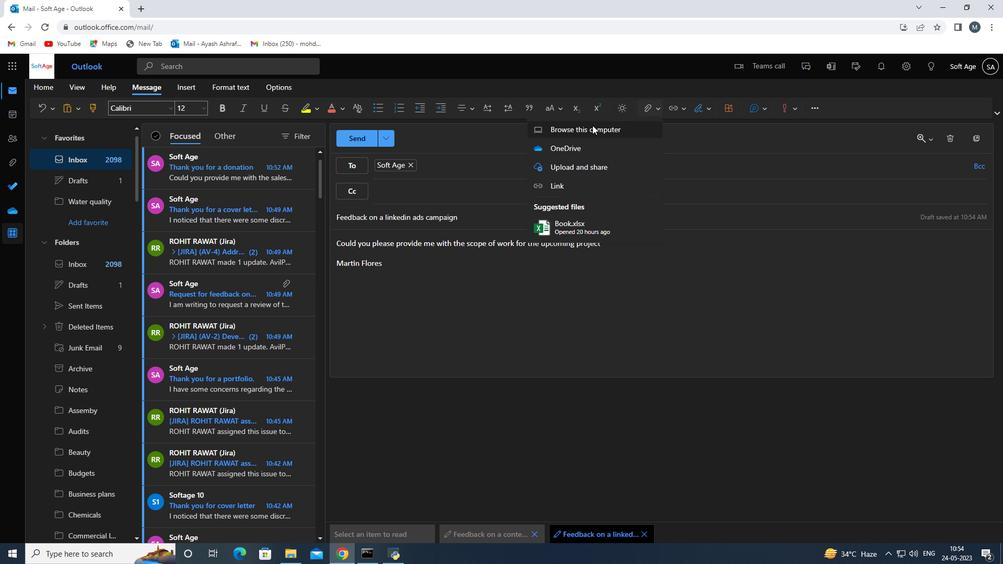 
Action: Mouse moved to (200, 193)
Screenshot: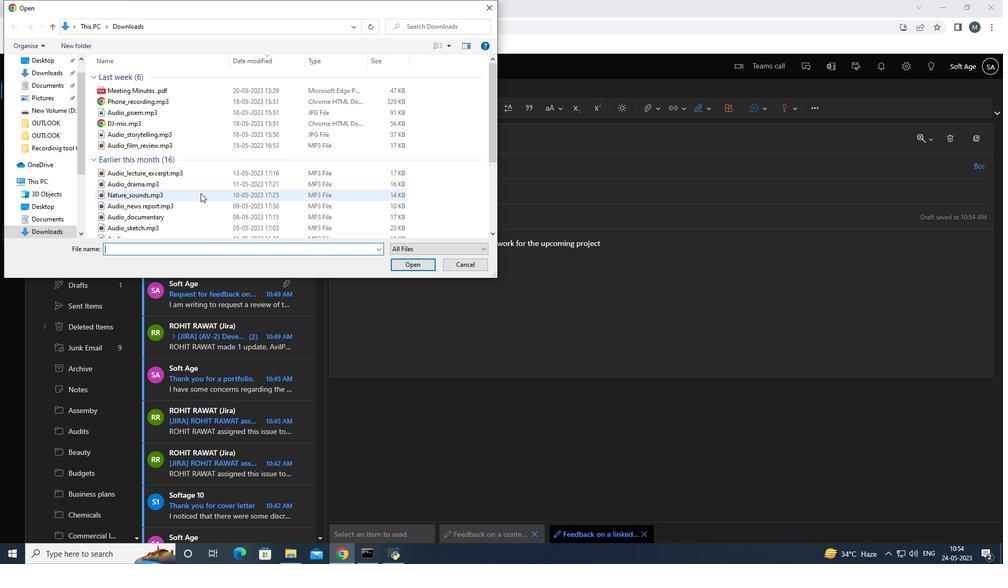 
Action: Mouse pressed left at (200, 193)
Screenshot: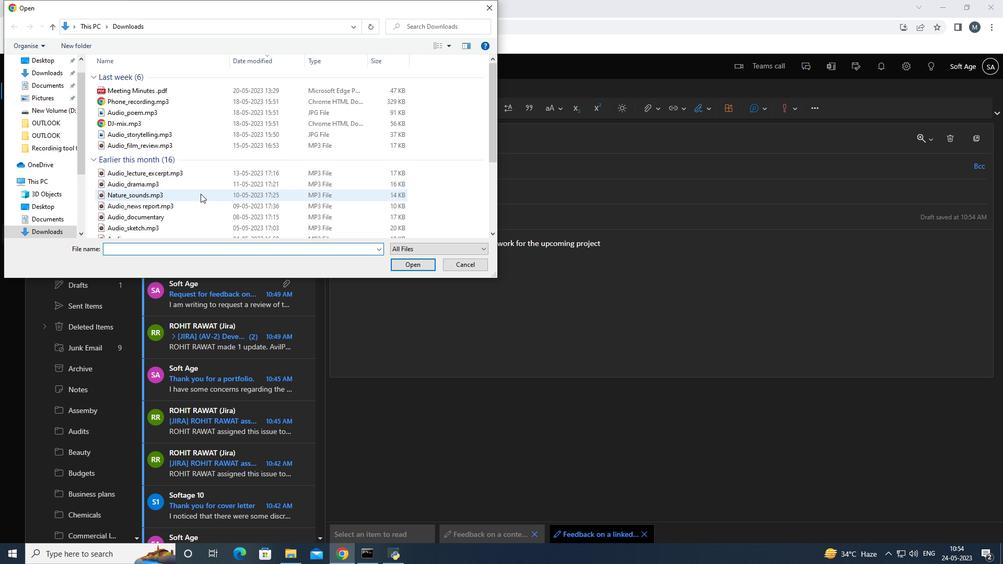 
Action: Mouse pressed right at (200, 193)
Screenshot: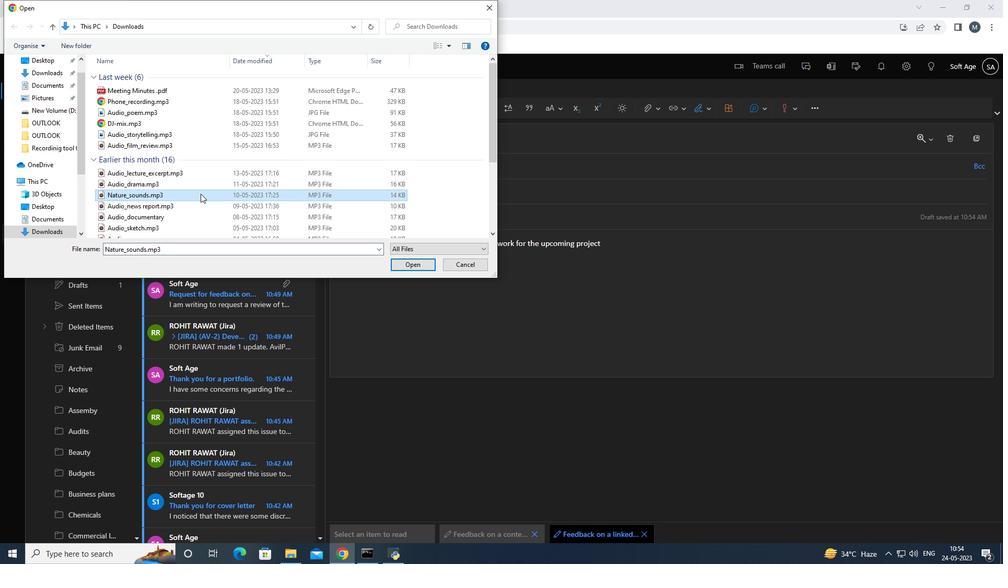 
Action: Mouse moved to (239, 437)
Screenshot: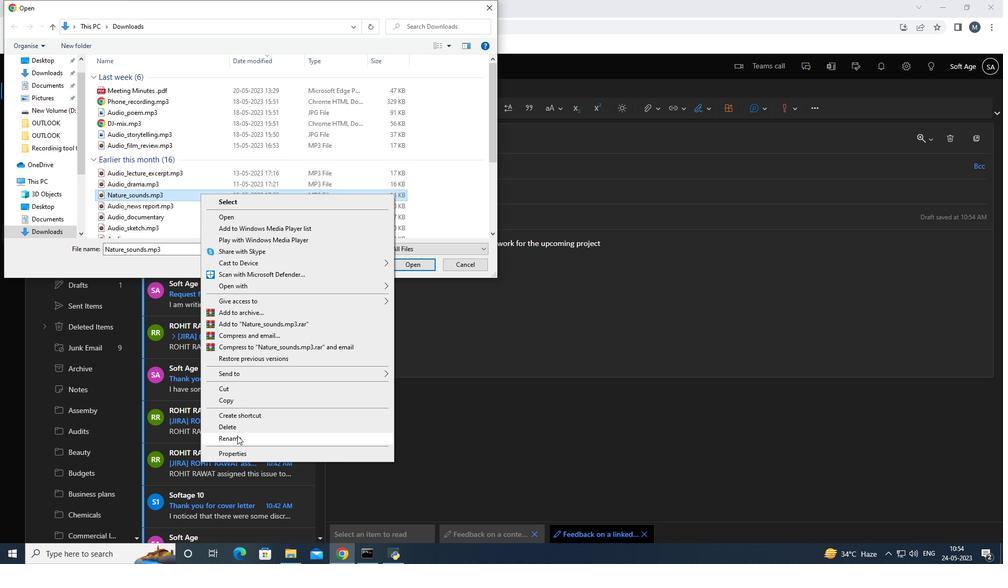 
Action: Mouse pressed left at (239, 437)
Screenshot: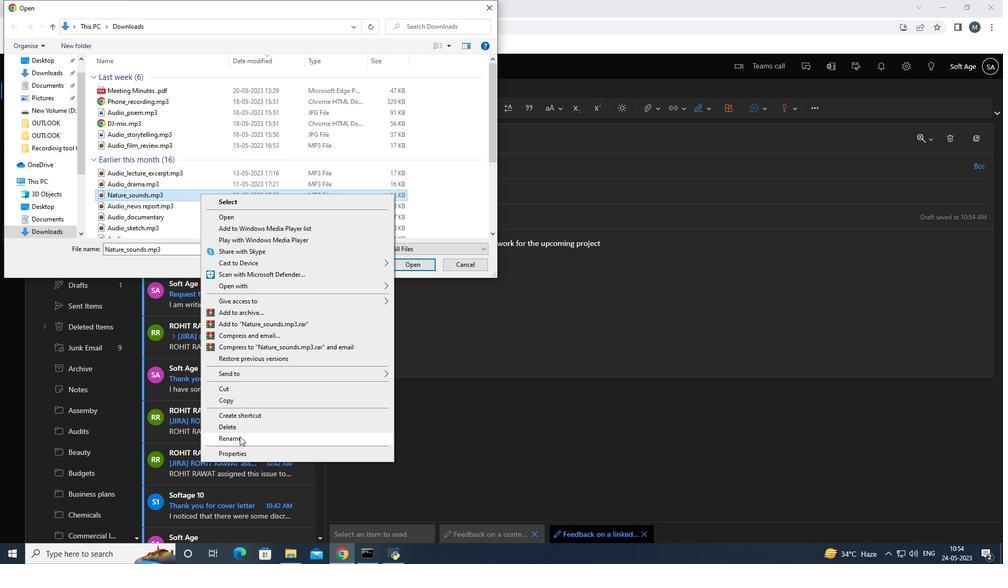 
Action: Mouse moved to (243, 433)
Screenshot: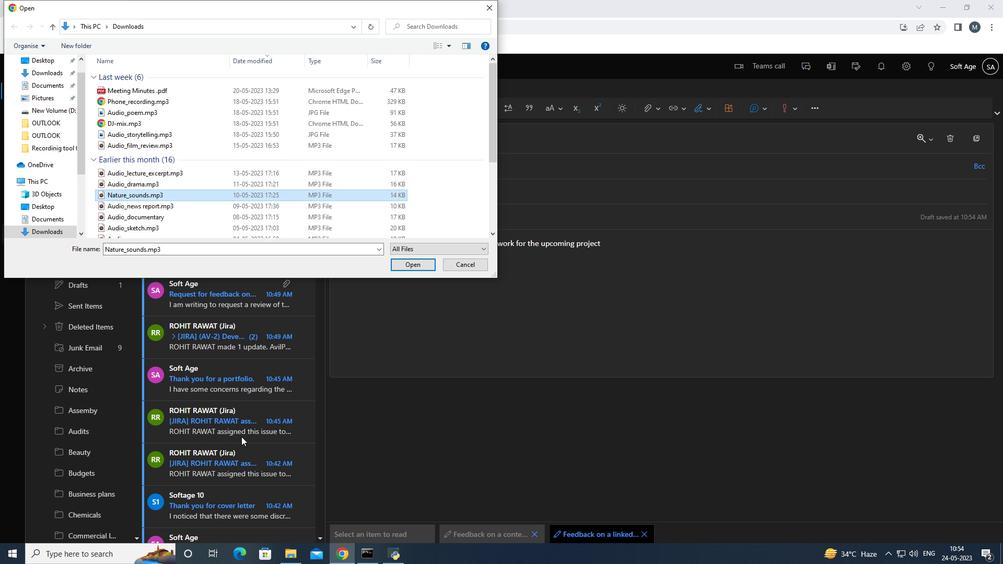 
Action: Key pressed mix
Screenshot: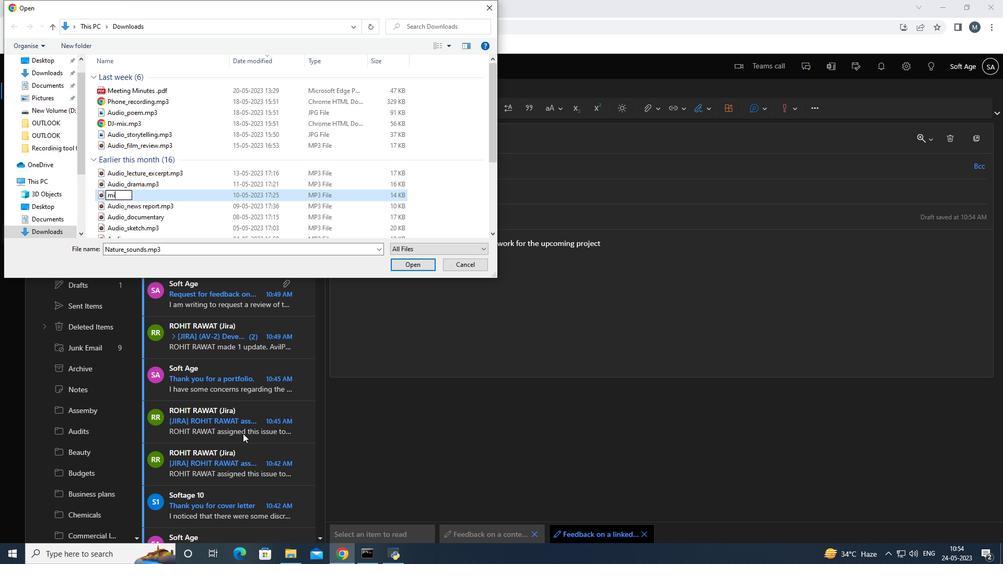 
Action: Mouse moved to (243, 433)
Screenshot: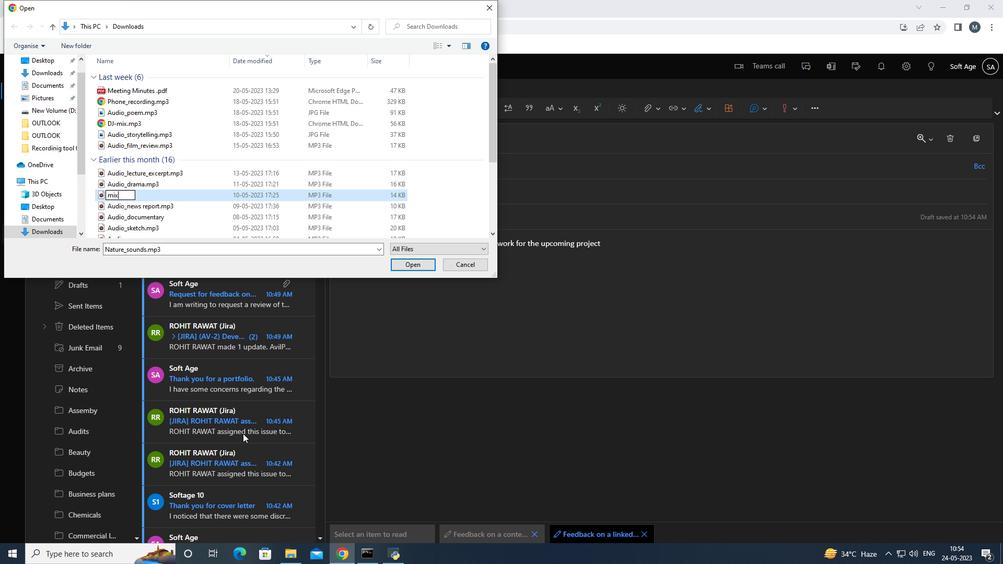 
Action: Key pressed tape.mo<Key.backspace>p3
Screenshot: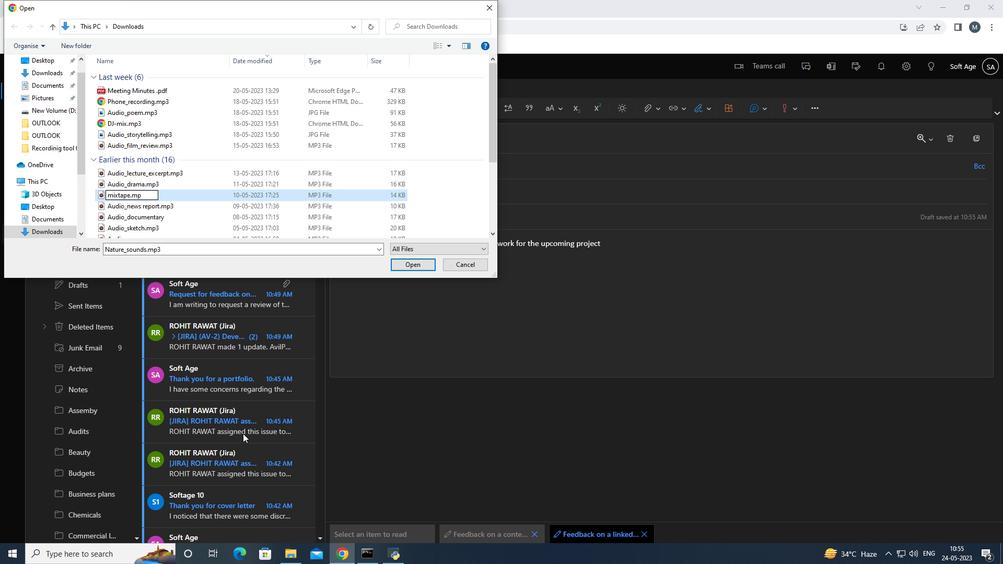 
Action: Mouse moved to (203, 207)
Screenshot: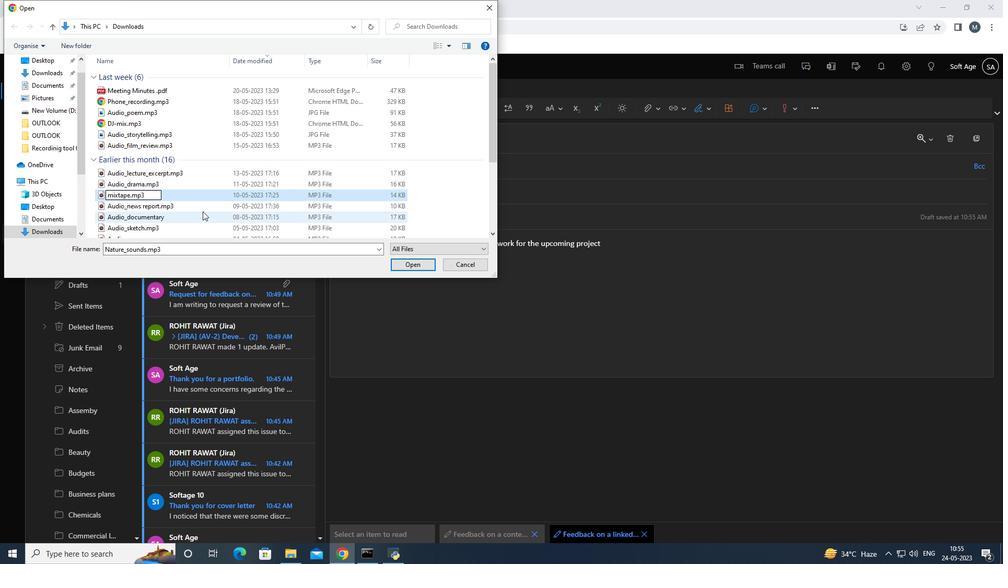 
Action: Mouse pressed left at (203, 207)
Screenshot: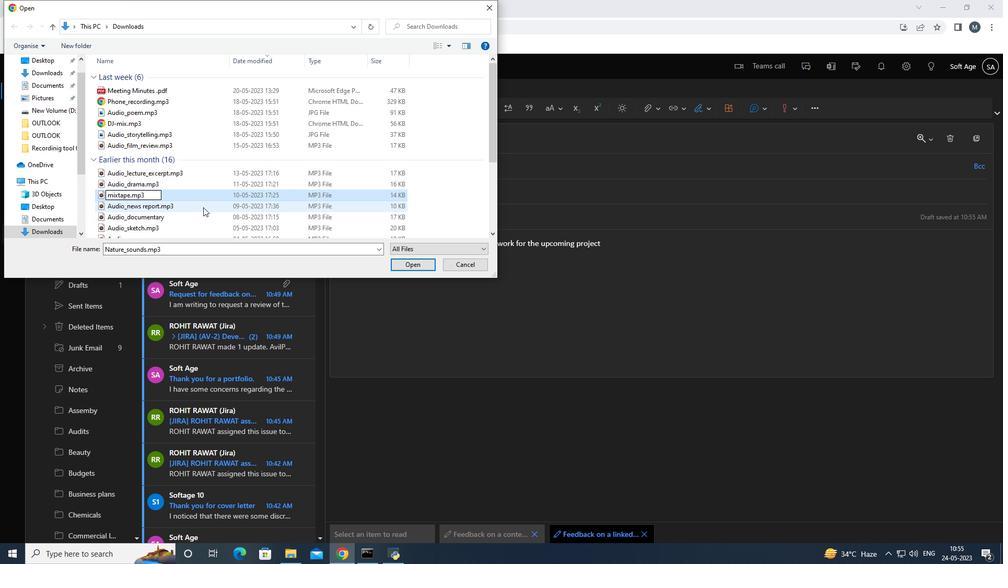 
Action: Mouse moved to (208, 196)
Screenshot: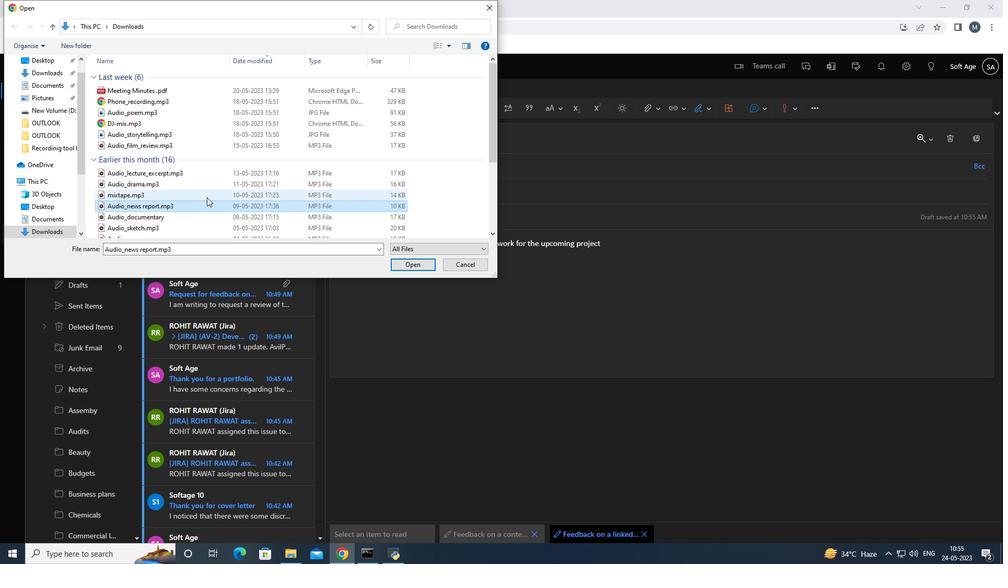 
Action: Mouse pressed left at (208, 196)
Screenshot: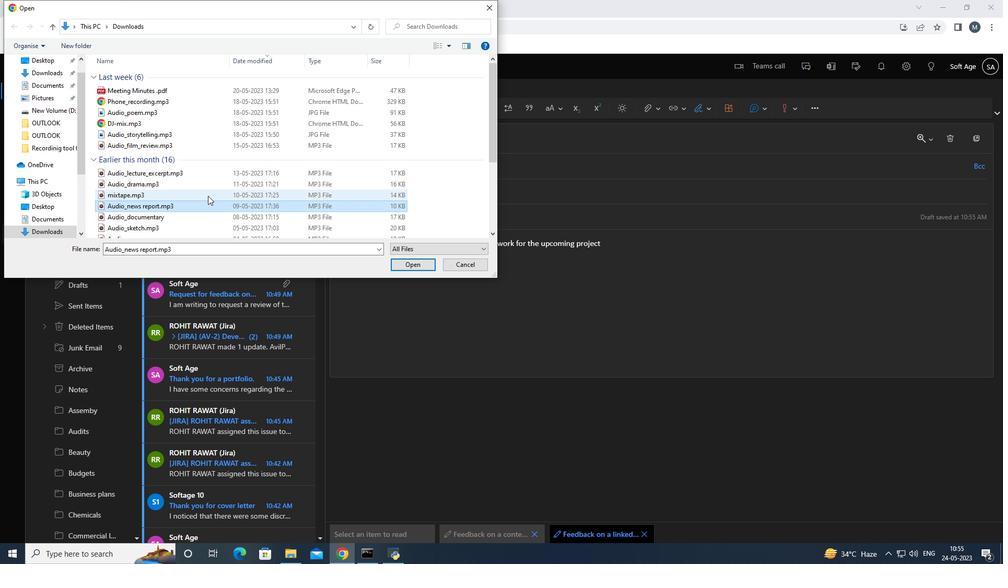 
Action: Mouse moved to (416, 261)
Screenshot: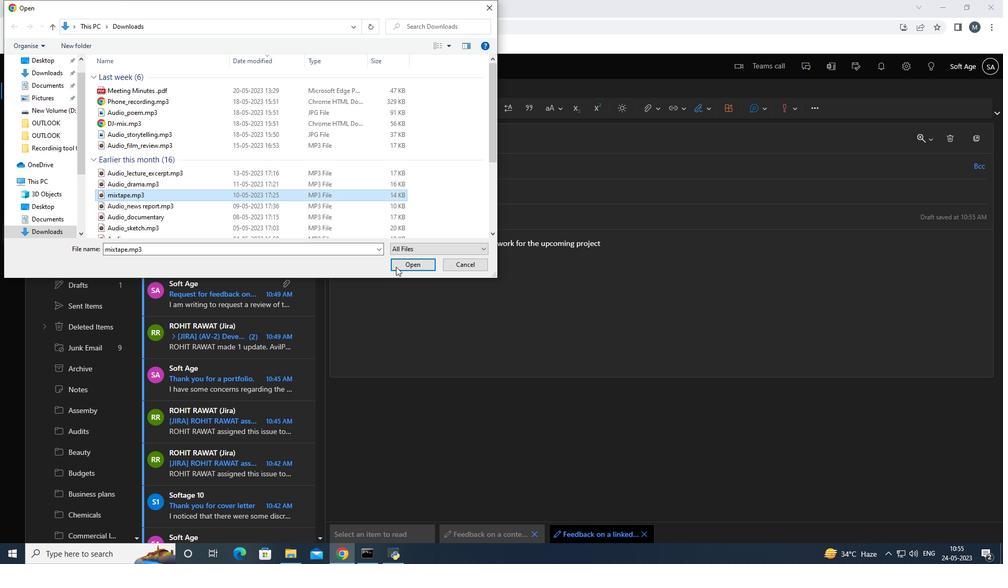
Action: Mouse pressed left at (416, 261)
Screenshot: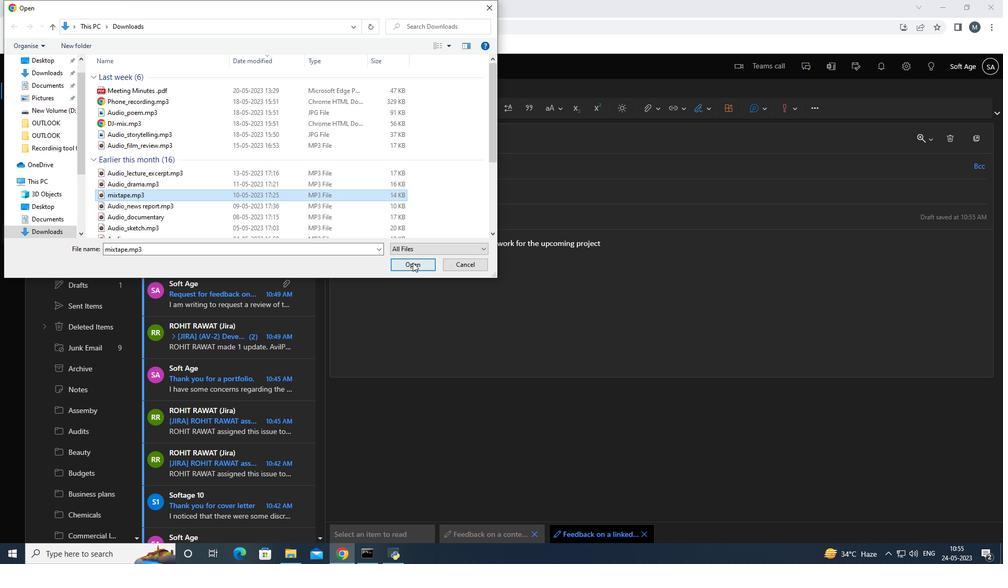 
Action: Mouse moved to (261, 248)
Screenshot: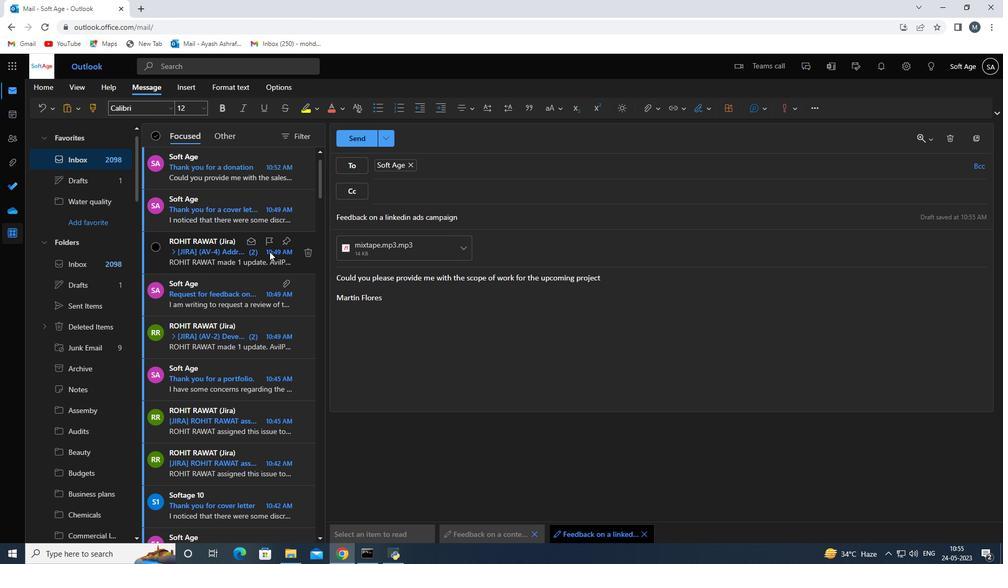
Action: Mouse scrolled (261, 248) with delta (0, 0)
Screenshot: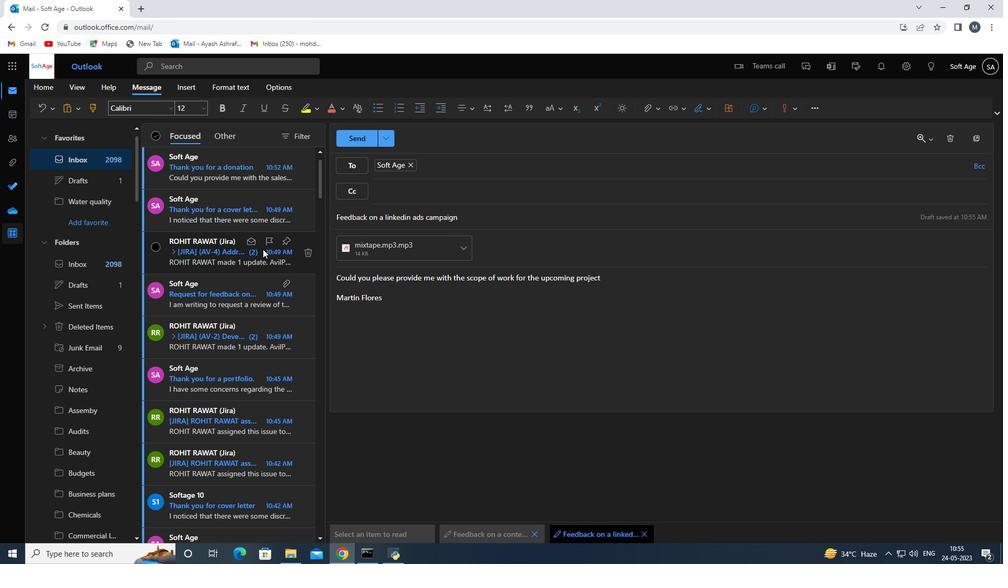 
Action: Mouse scrolled (261, 248) with delta (0, 0)
Screenshot: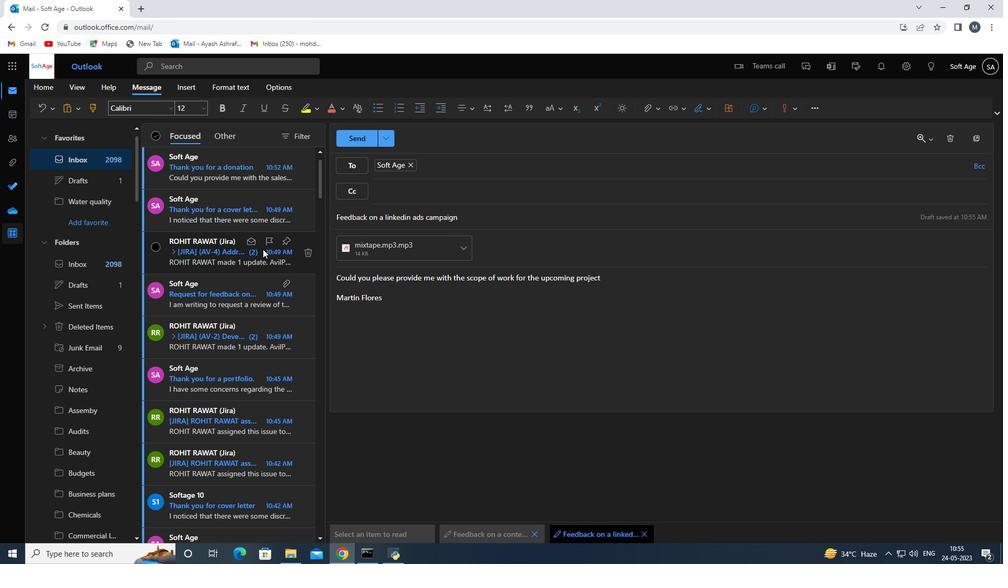 
Action: Mouse scrolled (261, 248) with delta (0, 0)
Screenshot: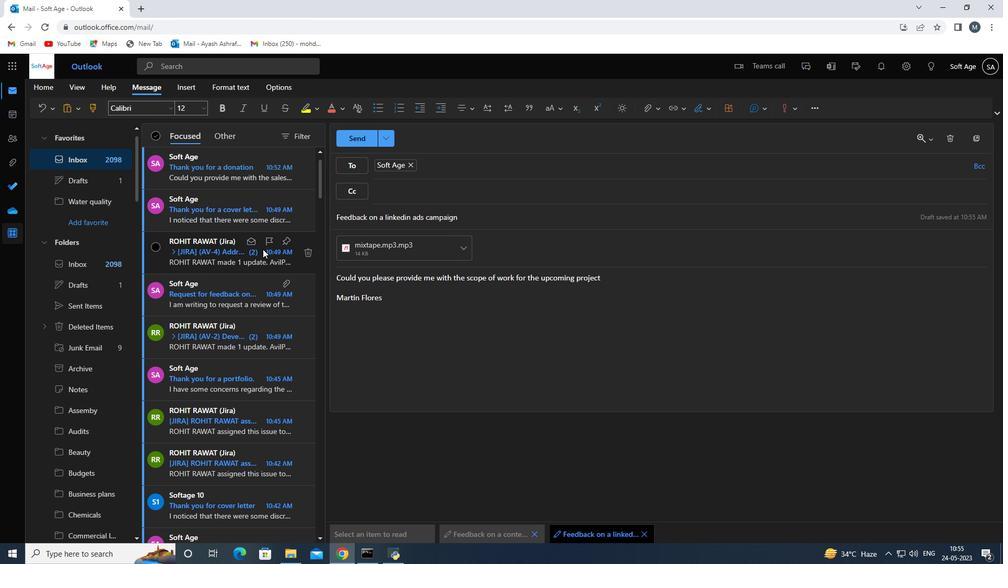 
Action: Mouse scrolled (261, 248) with delta (0, 0)
Screenshot: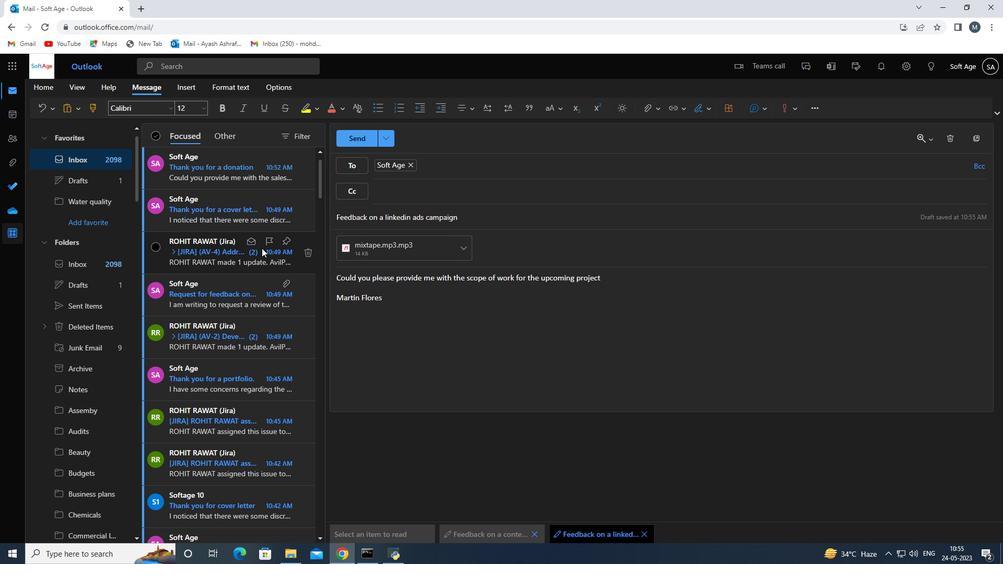 
Action: Mouse scrolled (261, 248) with delta (0, 0)
Screenshot: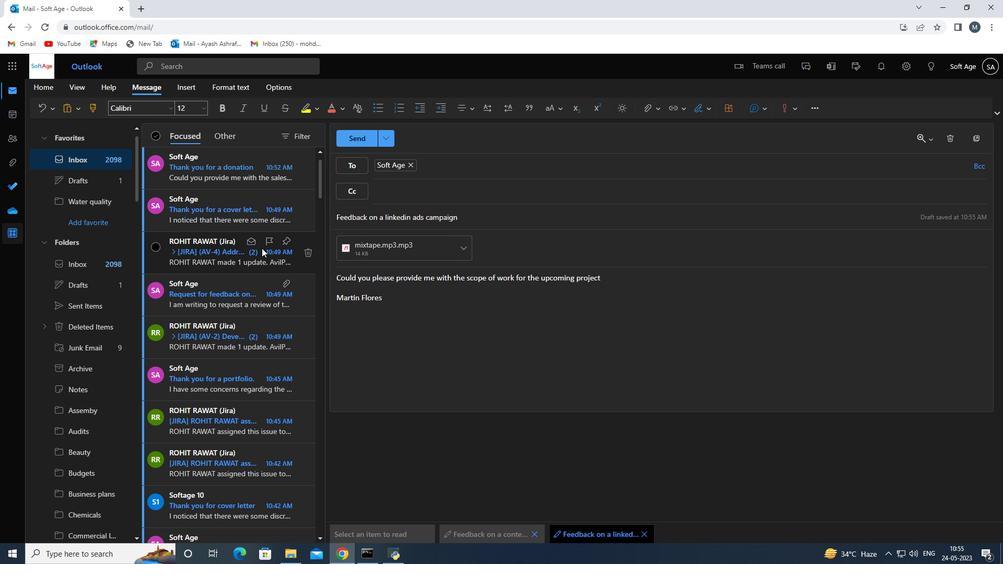 
Action: Mouse scrolled (261, 248) with delta (0, 0)
Screenshot: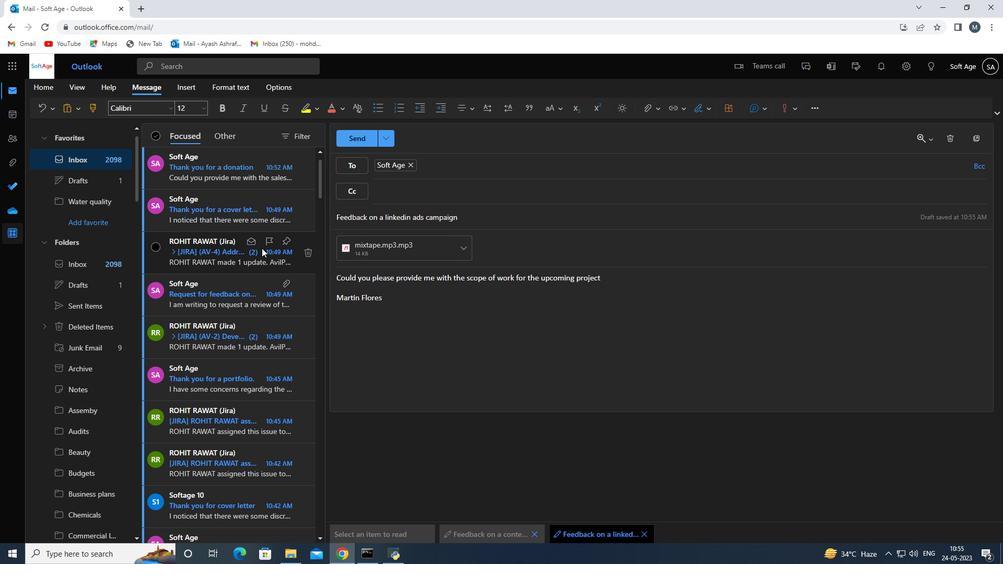 
Action: Mouse moved to (351, 137)
Screenshot: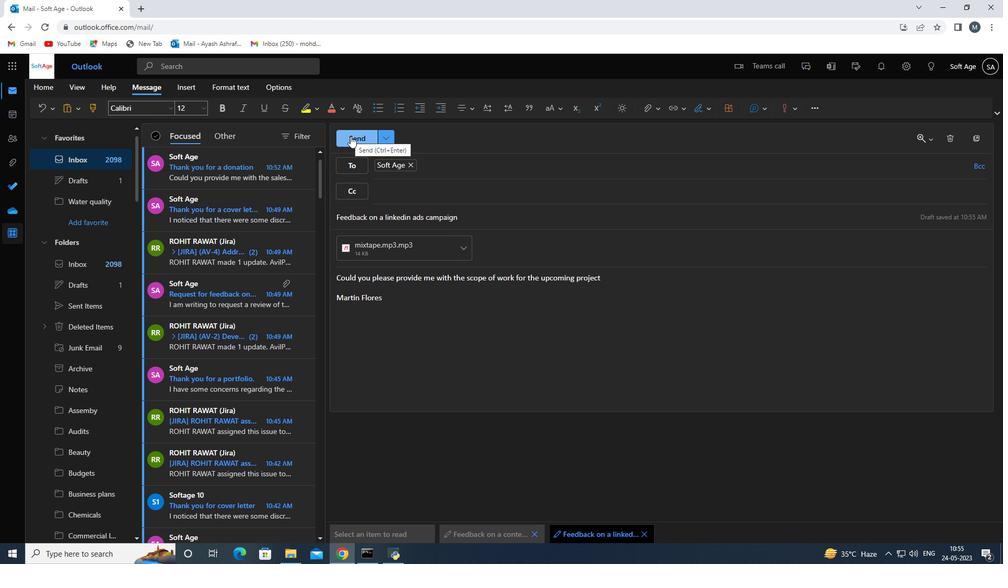 
Action: Mouse pressed left at (351, 137)
Screenshot: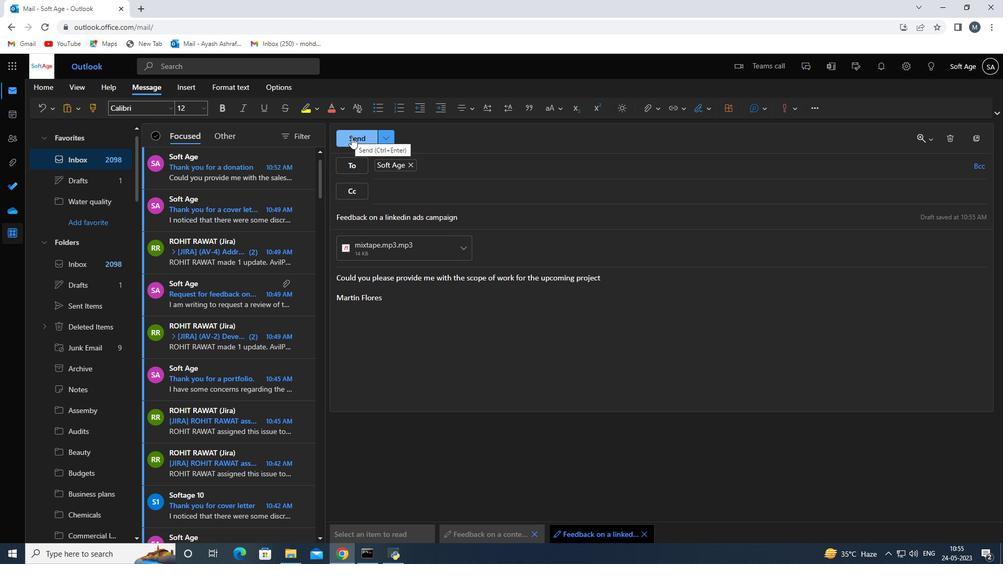 
Action: Mouse moved to (122, 384)
Screenshot: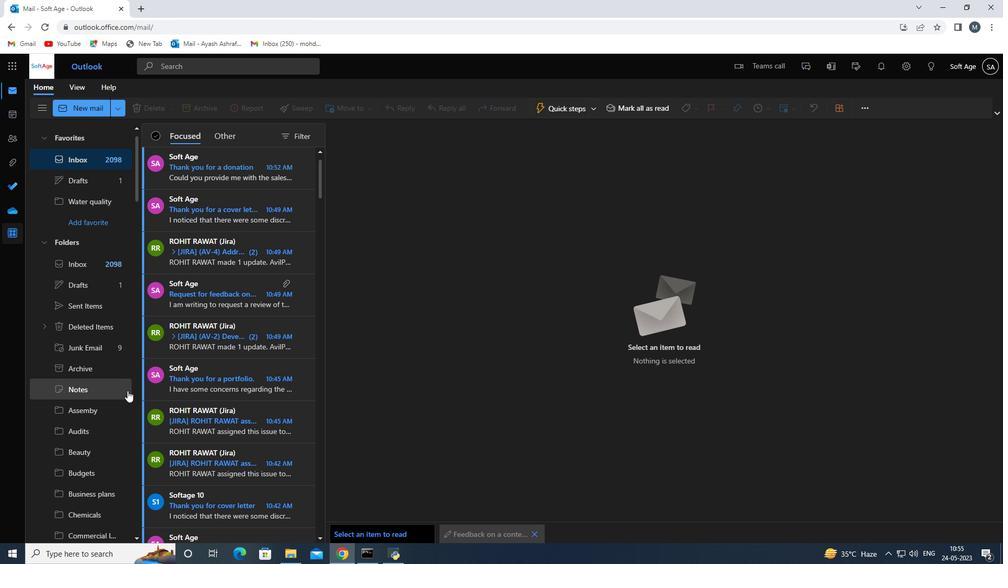 
Action: Mouse scrolled (122, 385) with delta (0, 0)
Screenshot: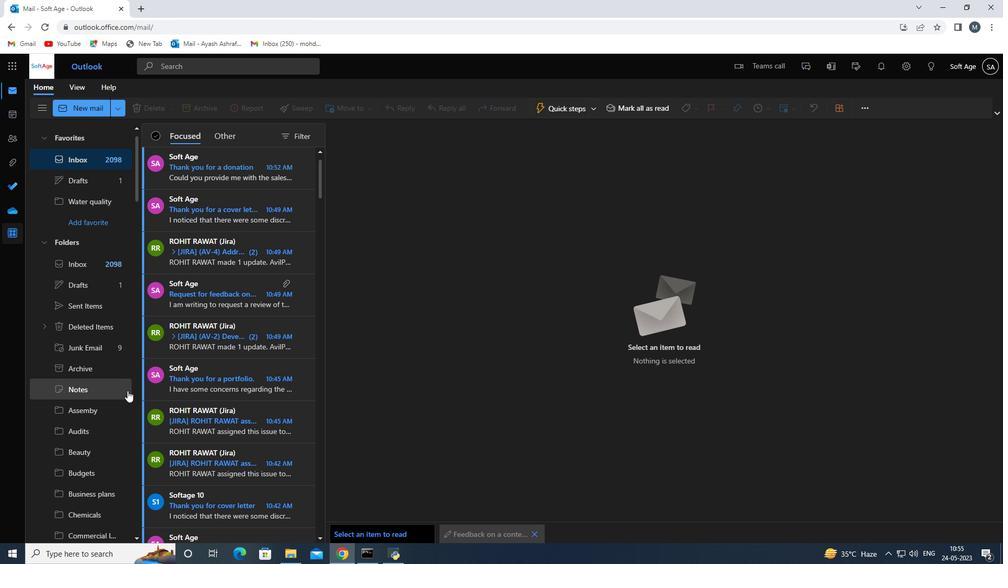 
Action: Mouse scrolled (122, 385) with delta (0, 0)
Screenshot: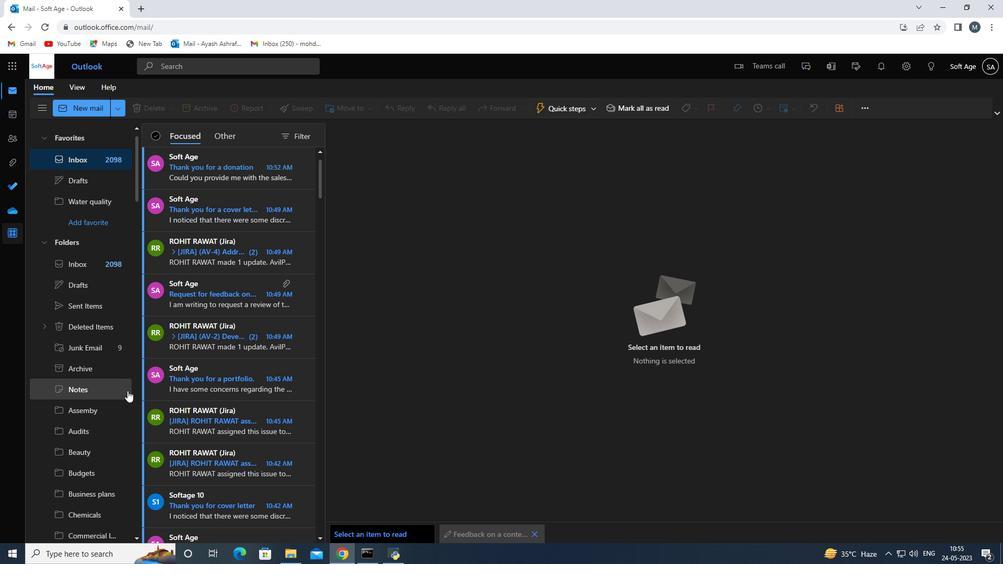 
Action: Mouse moved to (120, 379)
Screenshot: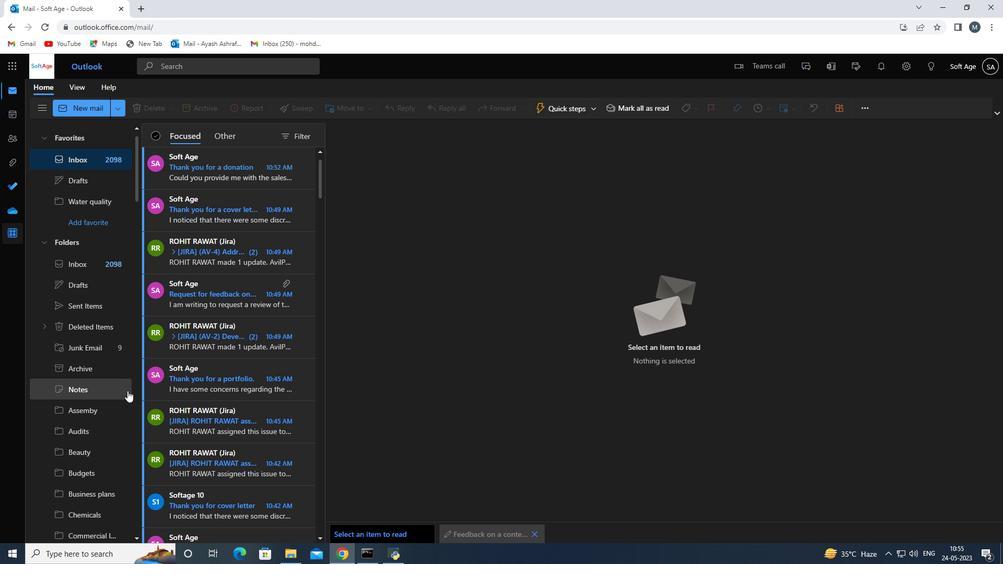 
Action: Mouse scrolled (120, 380) with delta (0, 0)
Screenshot: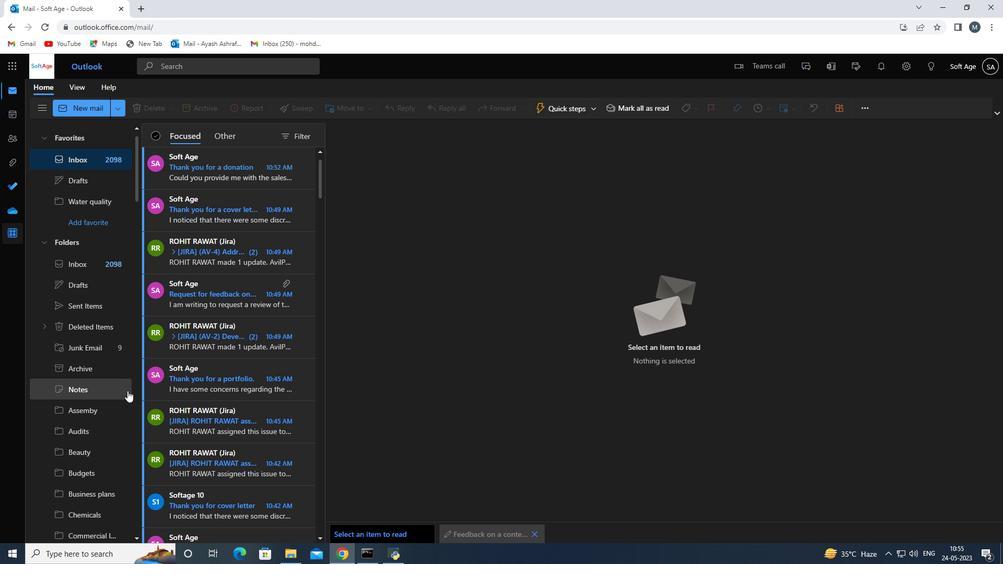 
Action: Mouse moved to (119, 376)
Screenshot: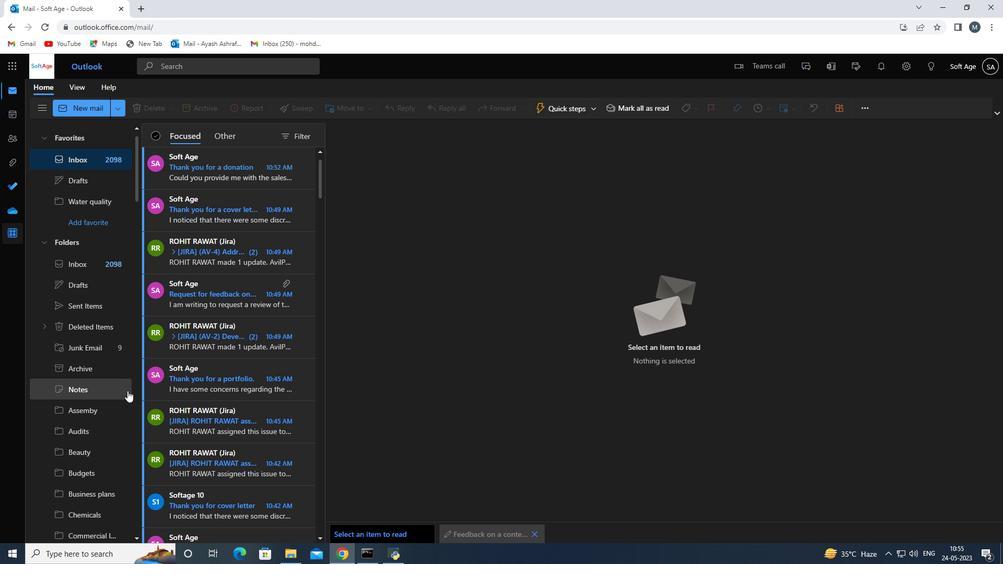 
Action: Mouse scrolled (119, 377) with delta (0, 0)
Screenshot: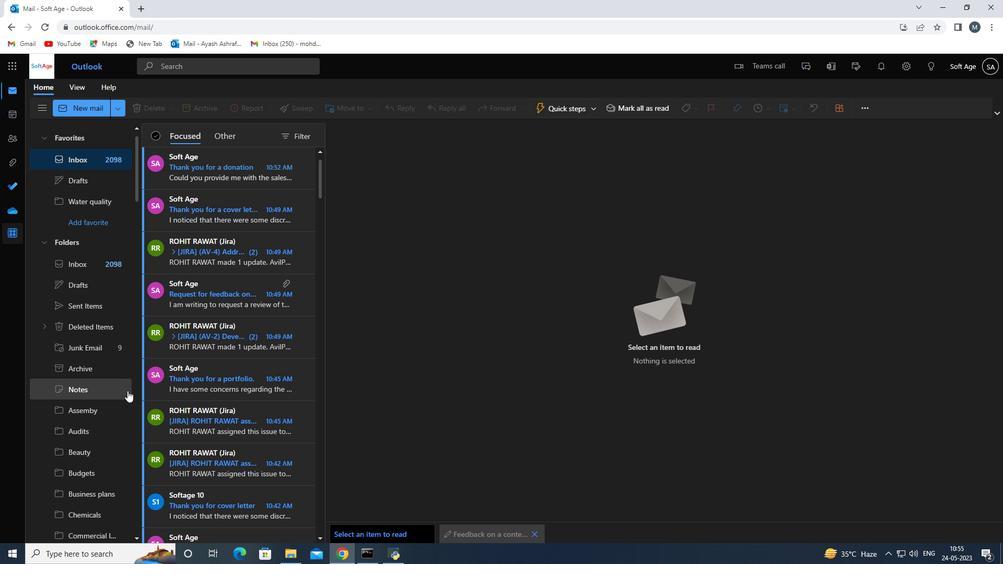 
Action: Mouse moved to (112, 358)
Screenshot: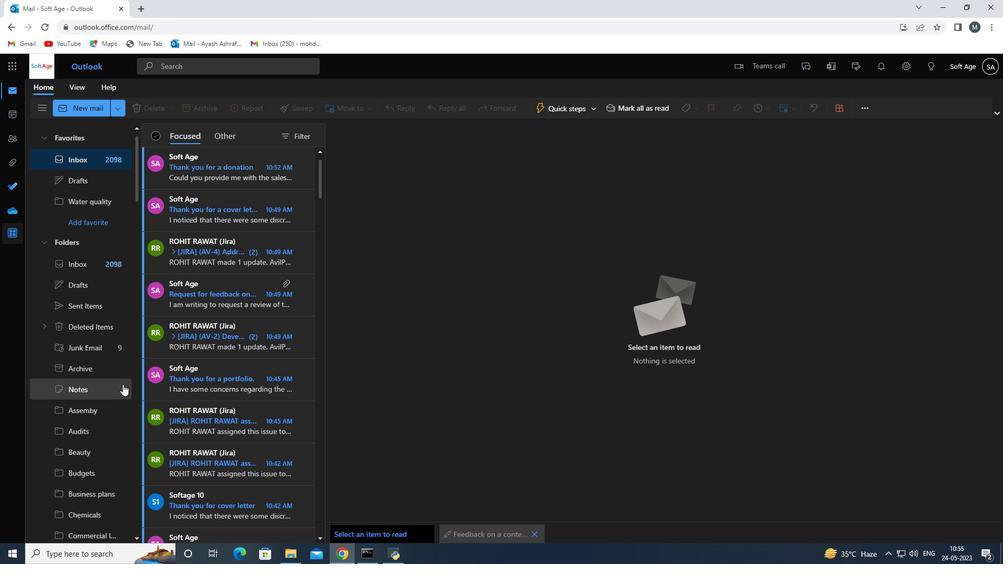
Action: Mouse scrolled (112, 358) with delta (0, 0)
Screenshot: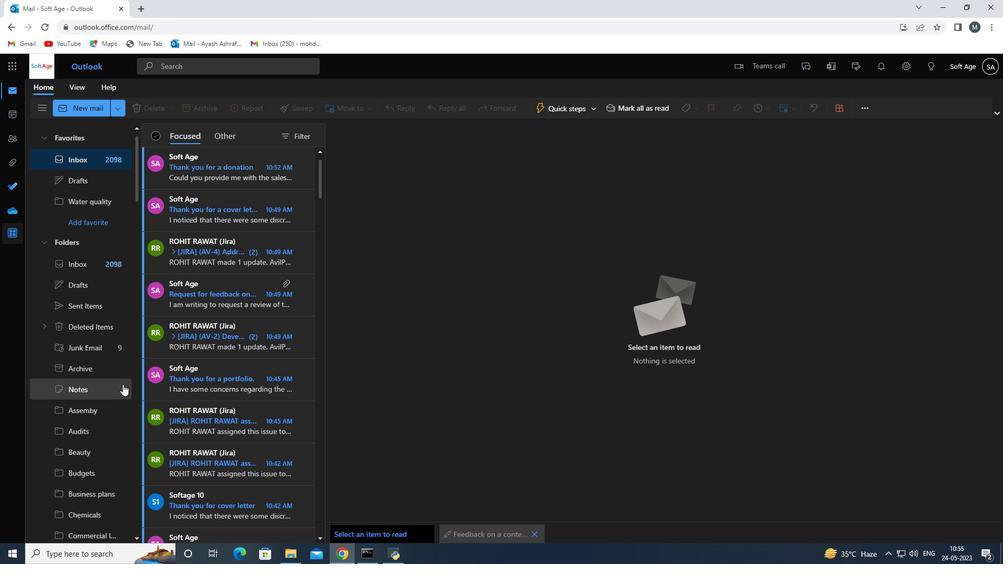 
Action: Mouse moved to (95, 301)
Screenshot: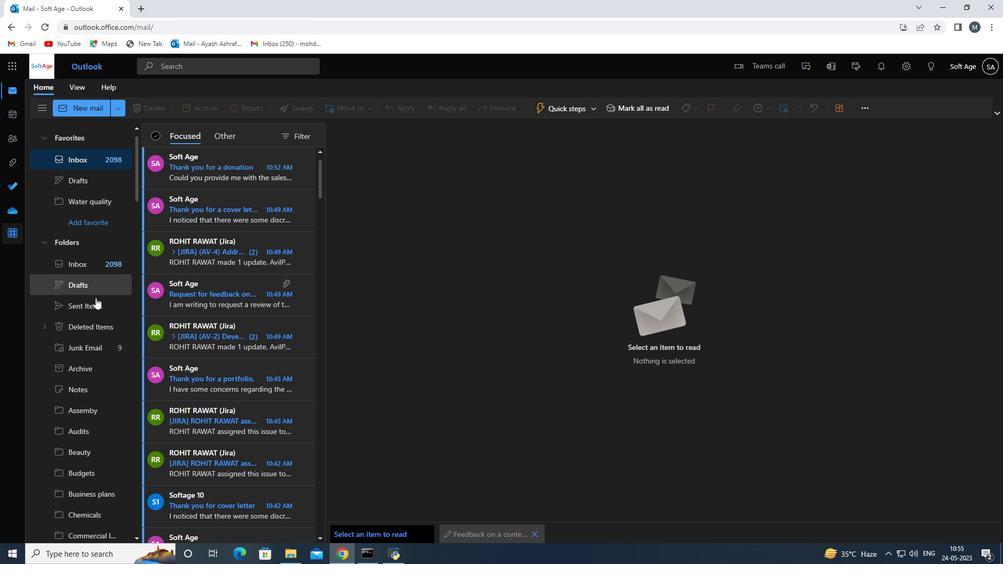 
Action: Mouse pressed left at (95, 301)
Screenshot: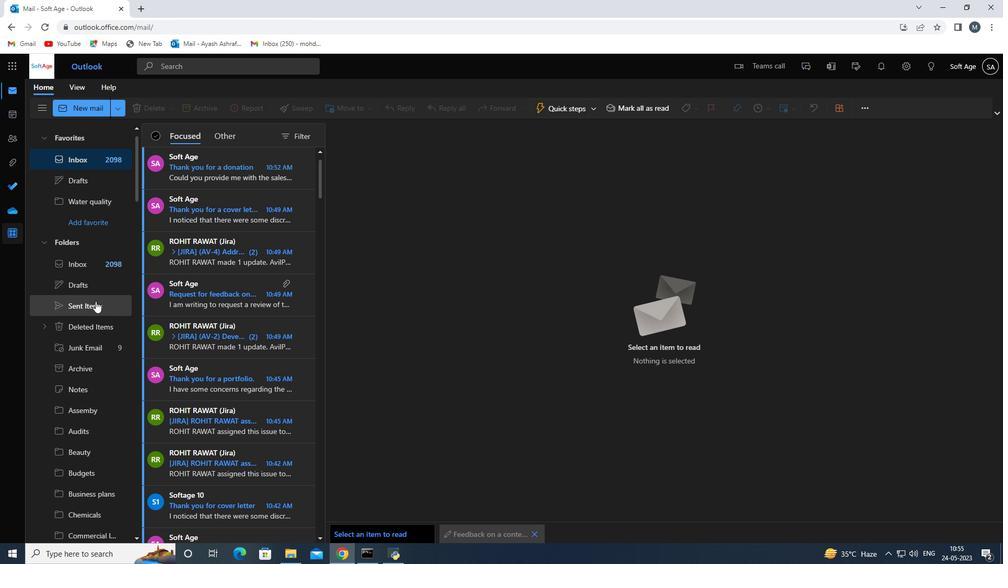 
Action: Mouse moved to (216, 263)
Screenshot: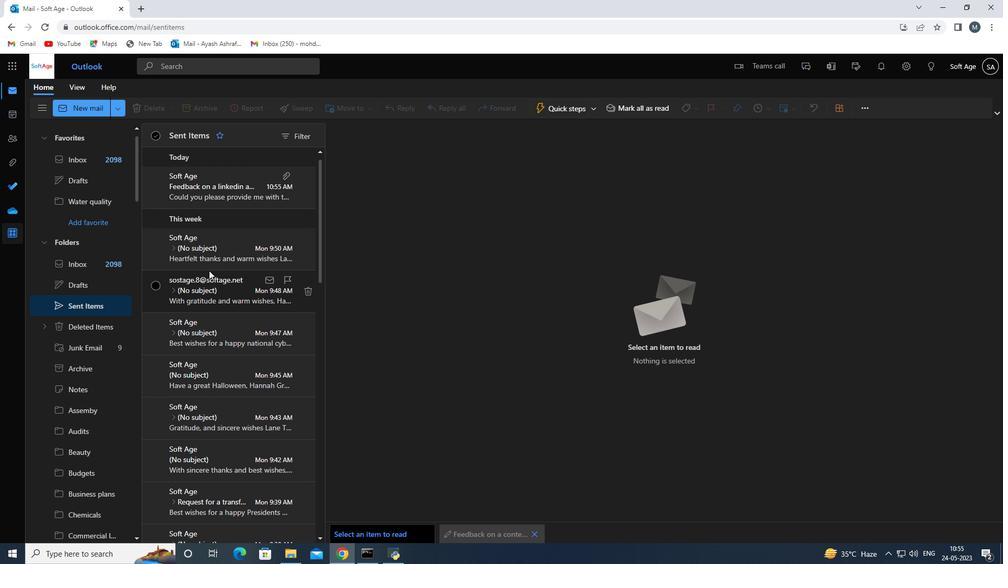 
Action: Mouse scrolled (216, 264) with delta (0, 0)
Screenshot: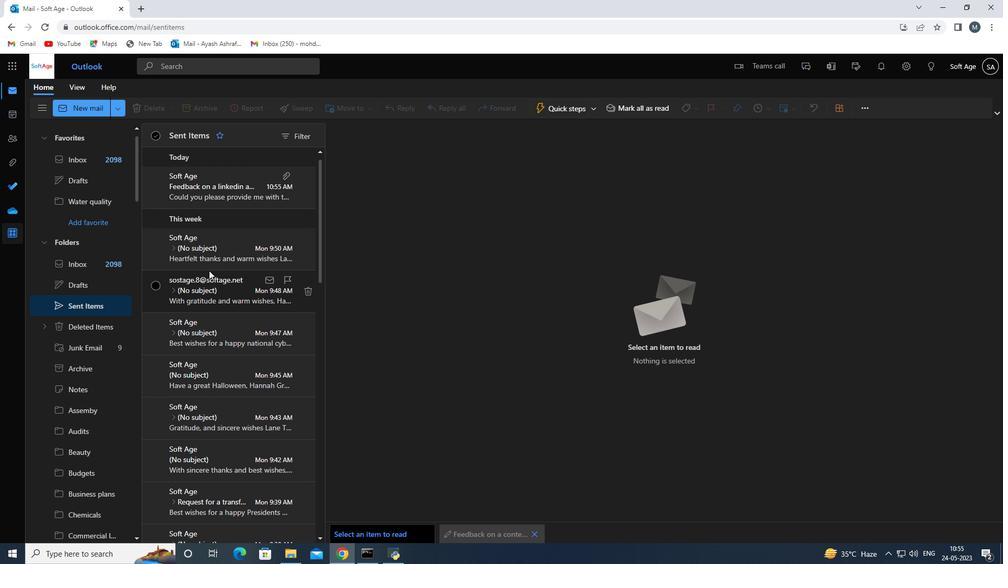 
Action: Mouse moved to (217, 263)
Screenshot: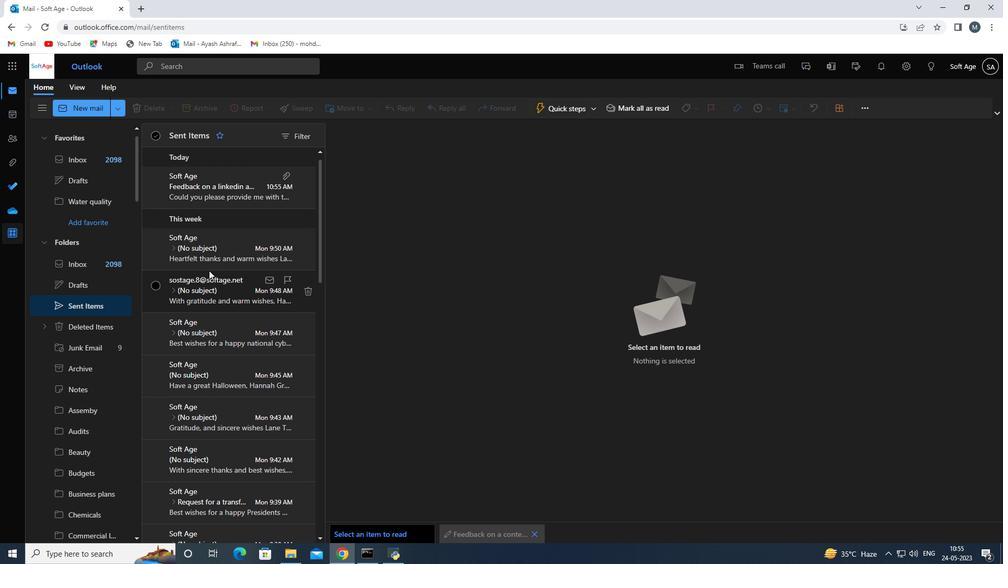 
Action: Mouse scrolled (217, 264) with delta (0, 0)
Screenshot: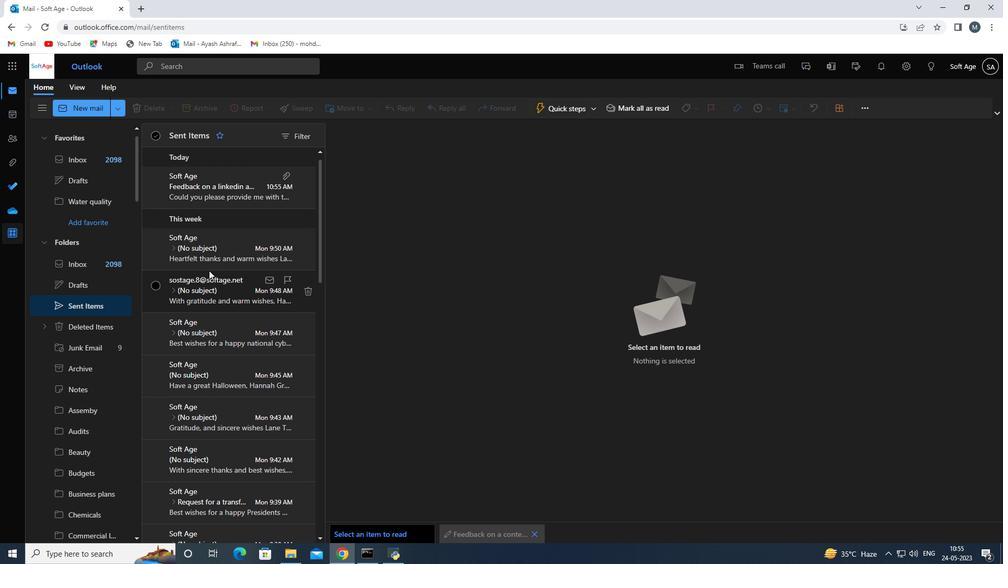 
Action: Mouse scrolled (217, 264) with delta (0, 0)
Screenshot: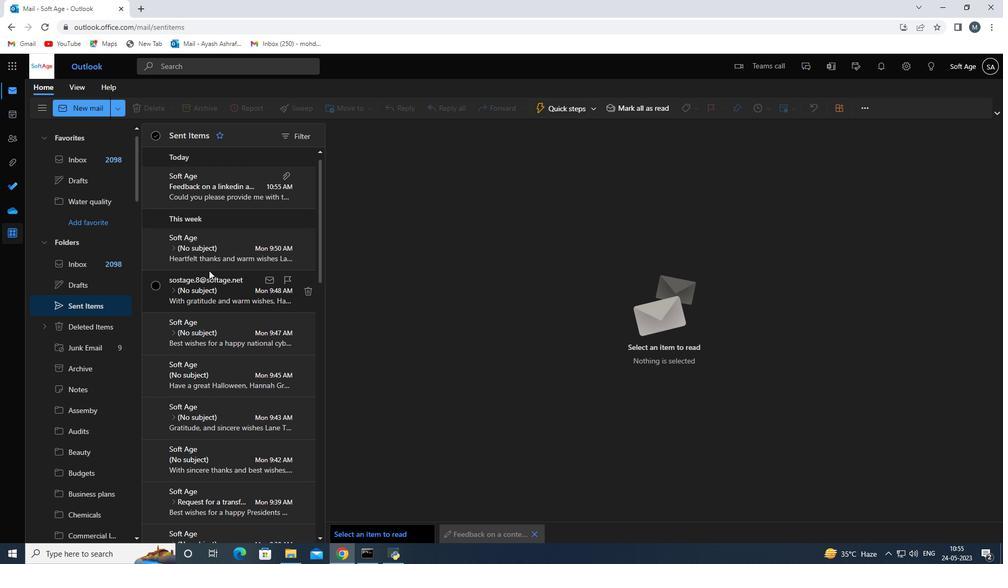 
Action: Mouse scrolled (217, 264) with delta (0, 0)
Screenshot: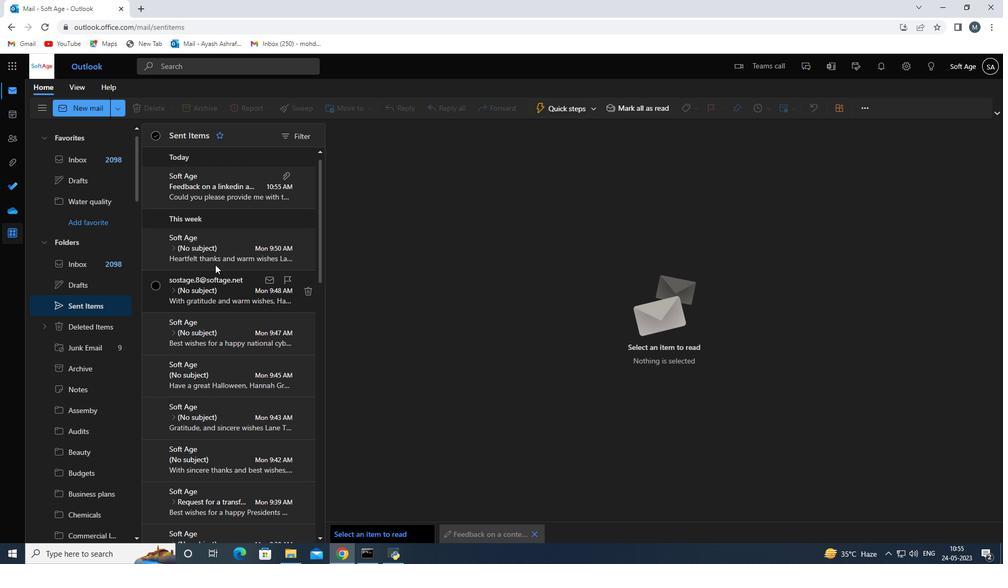 
Action: Mouse scrolled (217, 264) with delta (0, 0)
Screenshot: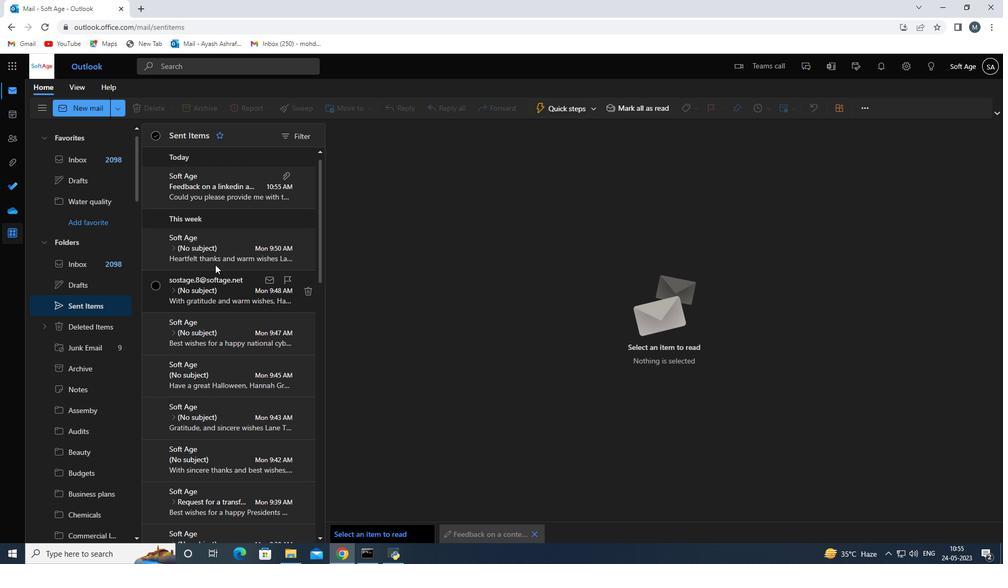 
Action: Mouse moved to (230, 198)
Screenshot: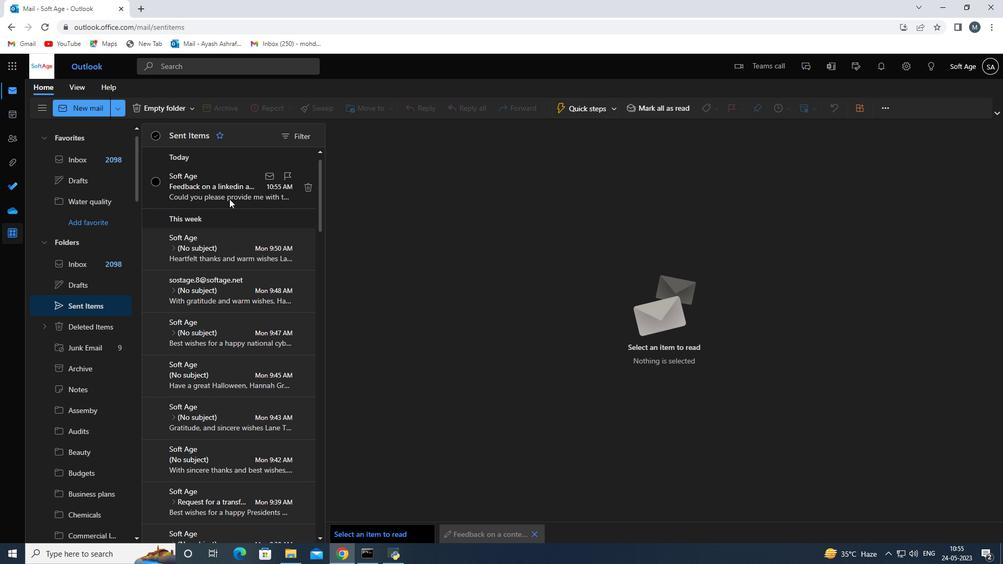 
Action: Mouse pressed left at (230, 198)
Screenshot: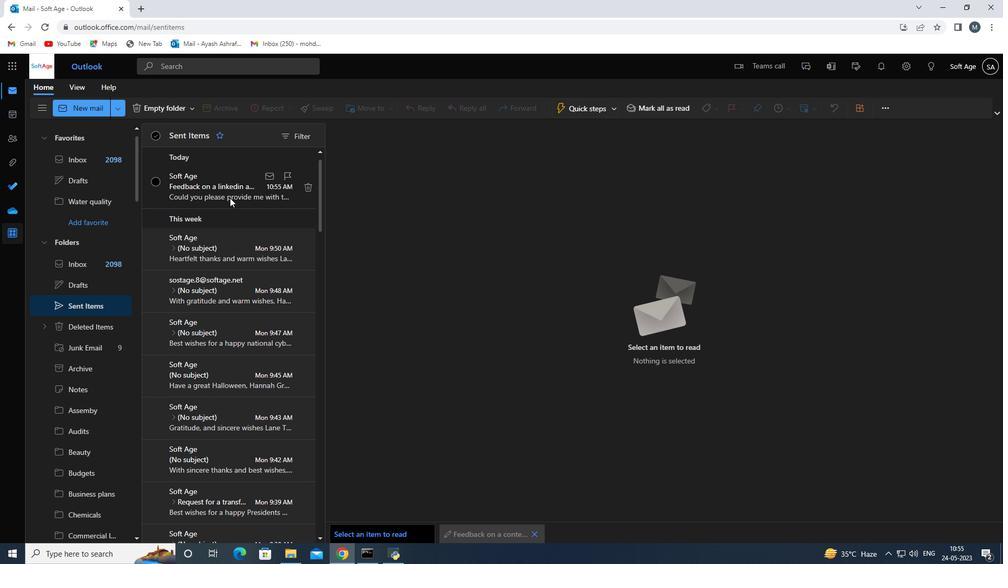 
Action: Mouse moved to (360, 115)
Screenshot: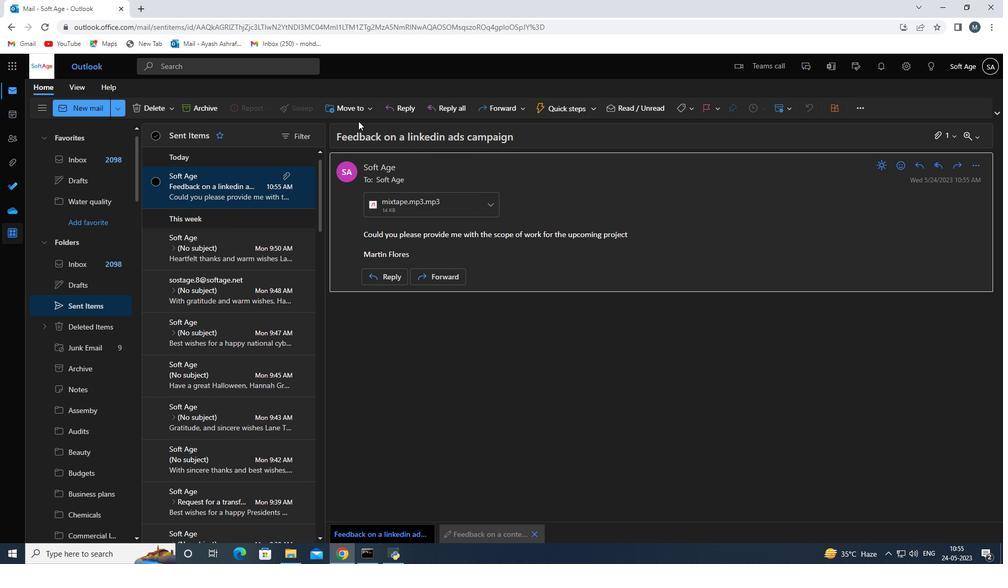 
Action: Mouse pressed left at (360, 115)
Screenshot: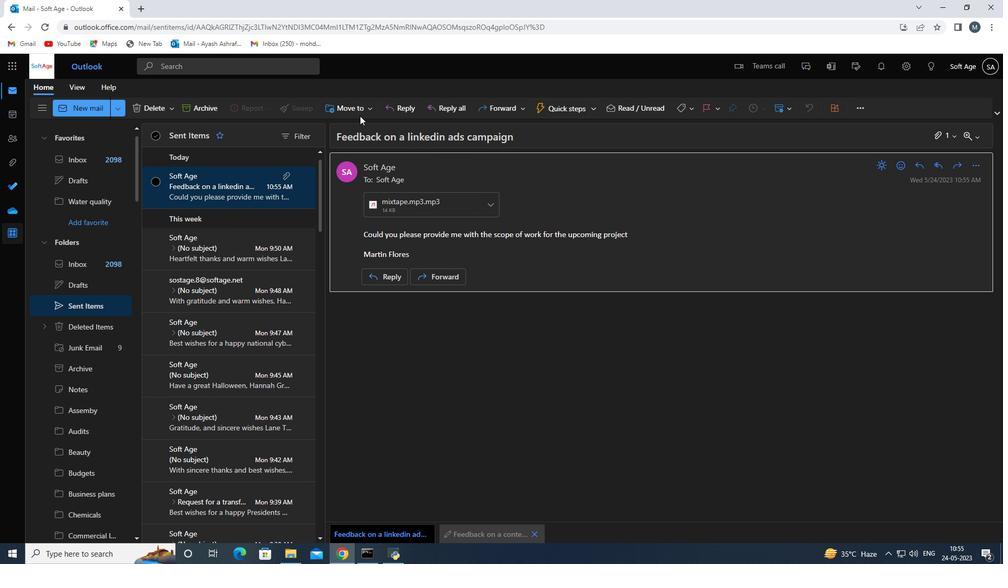 
Action: Mouse moved to (378, 124)
Screenshot: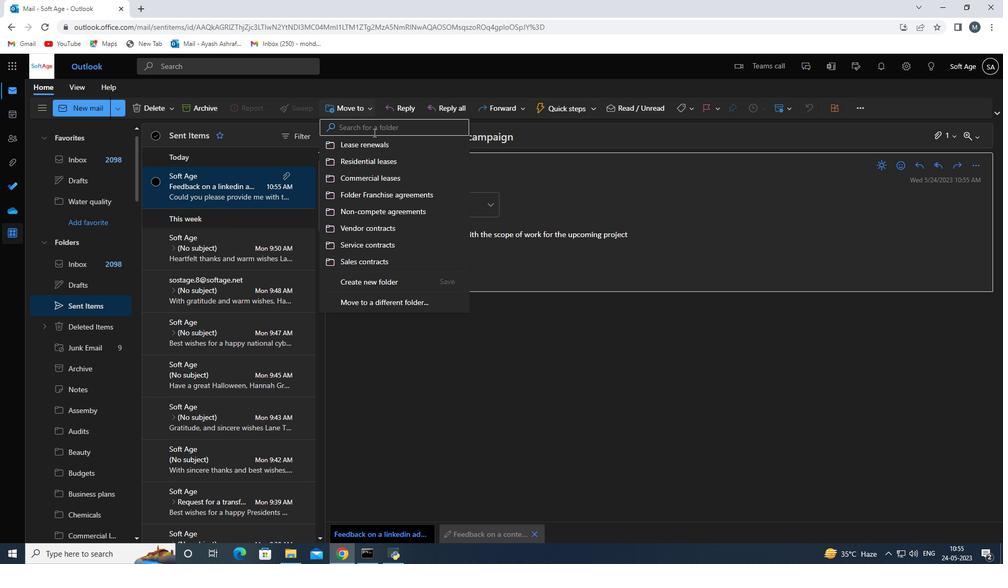 
Action: Mouse pressed left at (378, 124)
Screenshot: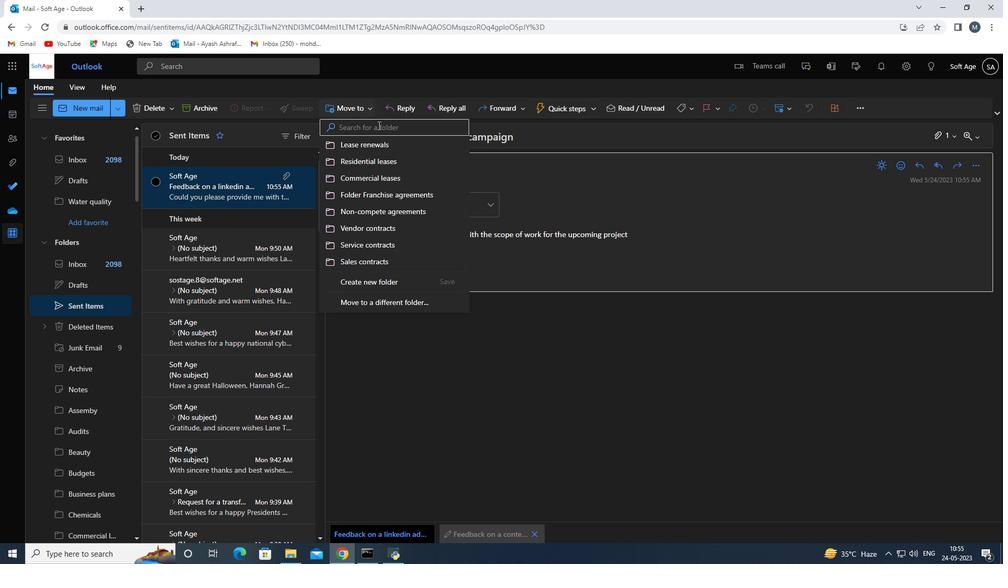
Action: Mouse moved to (382, 124)
Screenshot: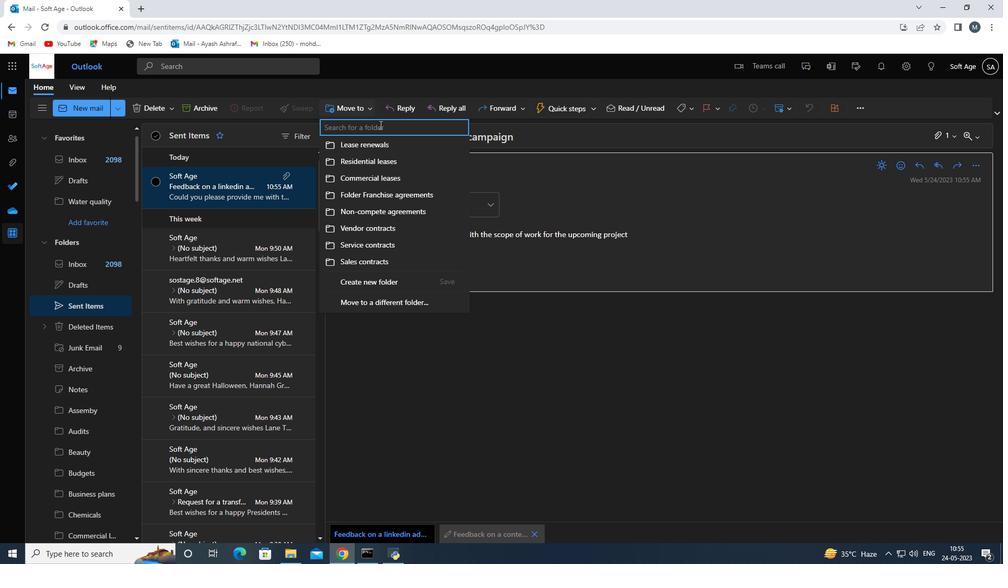 
Action: Key pressed <Key.shift>Lease<Key.space>terminations<Key.space>
Screenshot: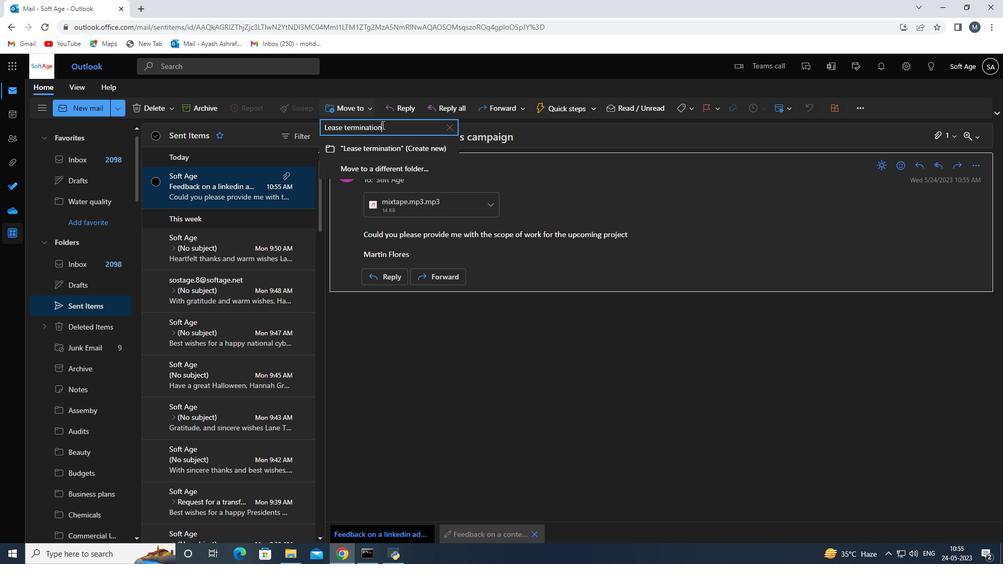 
Action: Mouse moved to (373, 152)
Screenshot: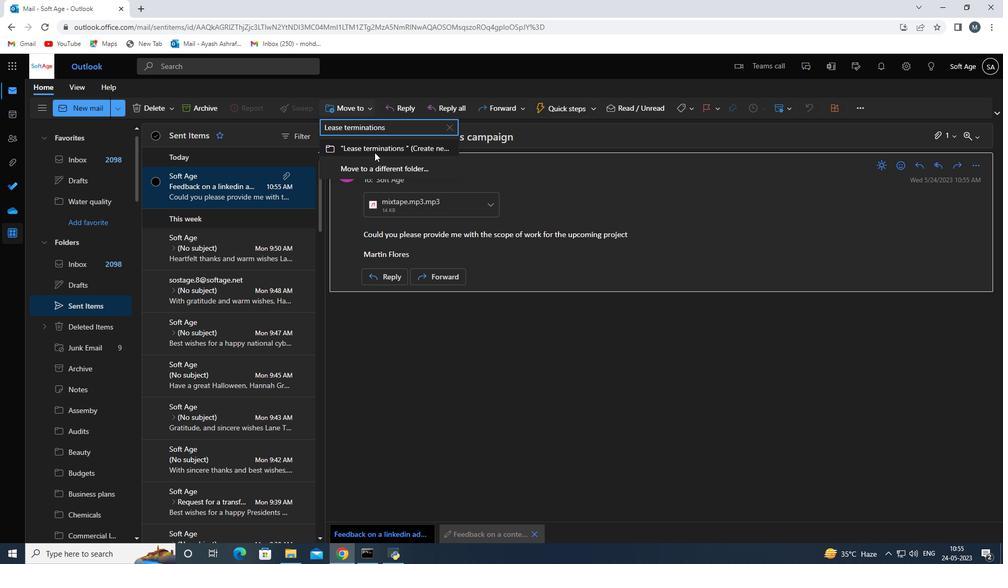 
Action: Mouse pressed left at (373, 152)
Screenshot: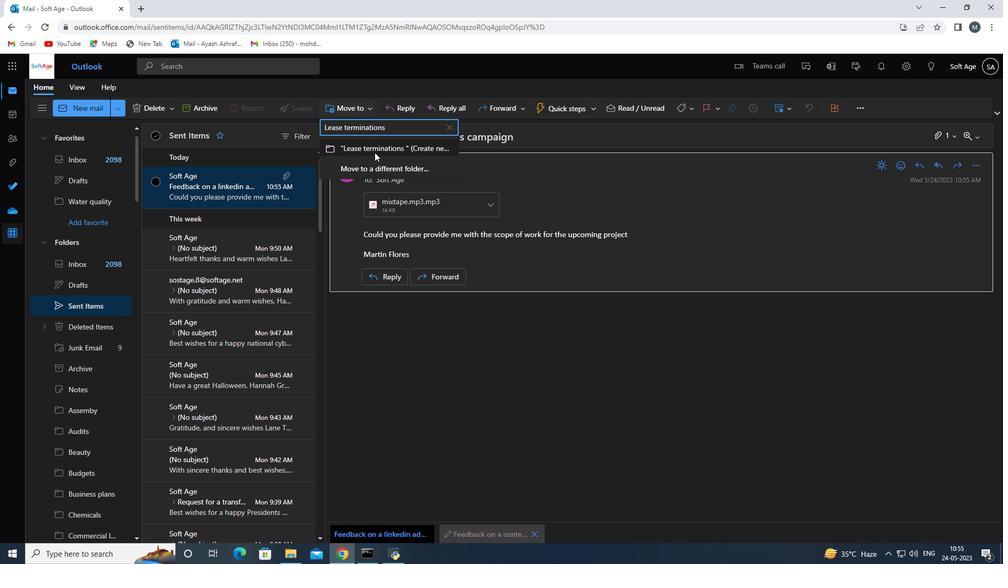 
Action: Mouse moved to (418, 344)
Screenshot: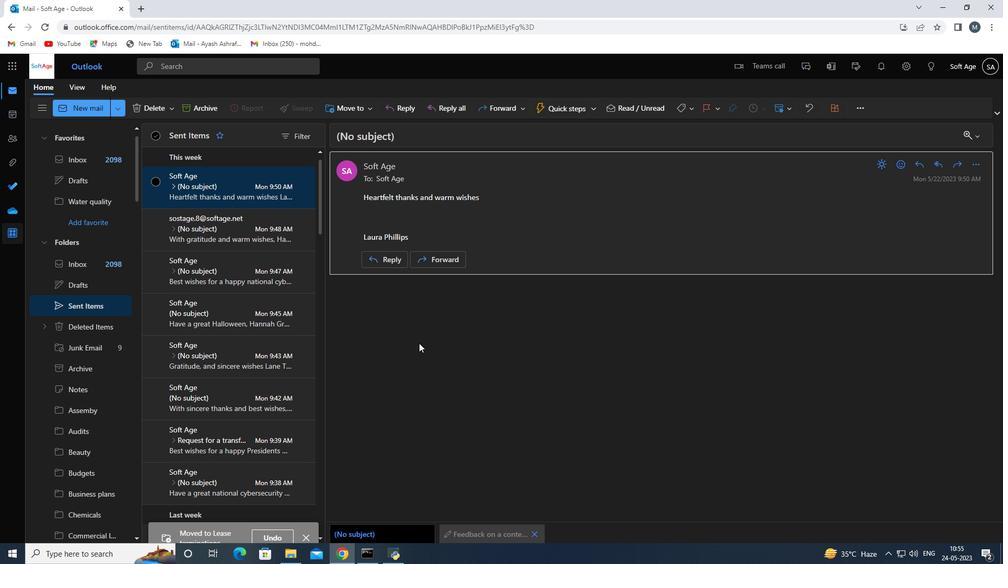 
Action: Mouse scrolled (418, 344) with delta (0, 0)
Screenshot: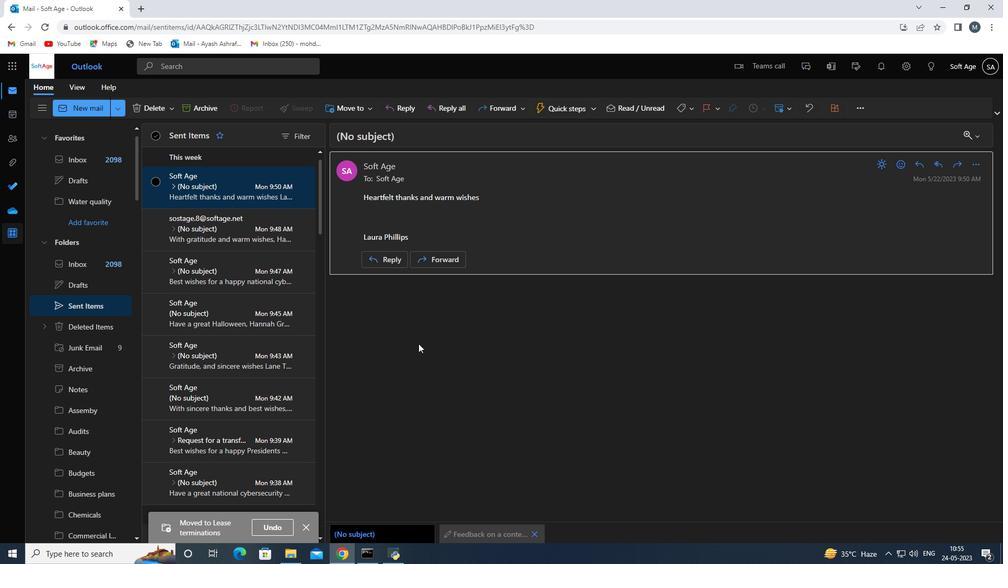 
Action: Mouse scrolled (418, 344) with delta (0, 0)
Screenshot: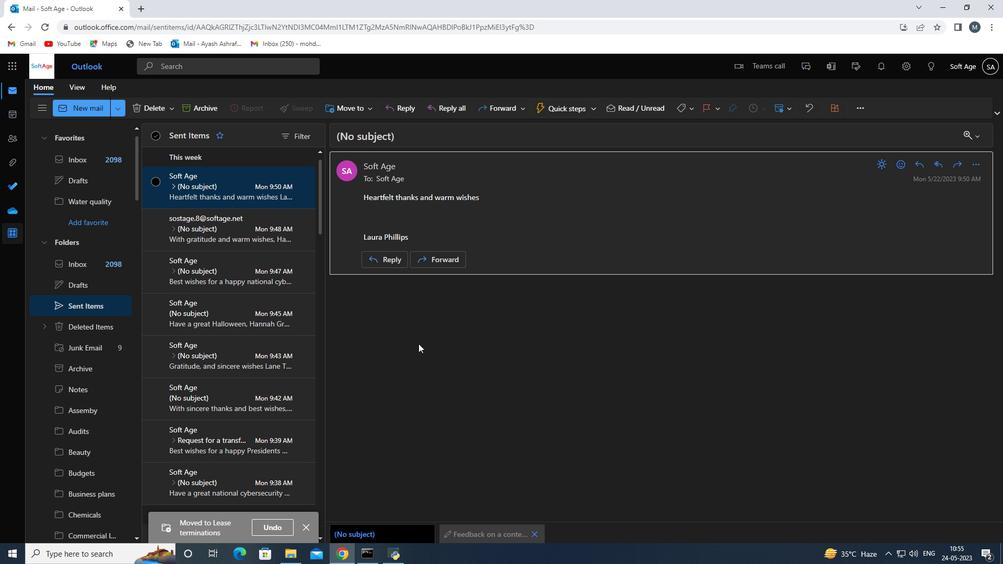 
Action: Mouse scrolled (418, 344) with delta (0, 0)
Screenshot: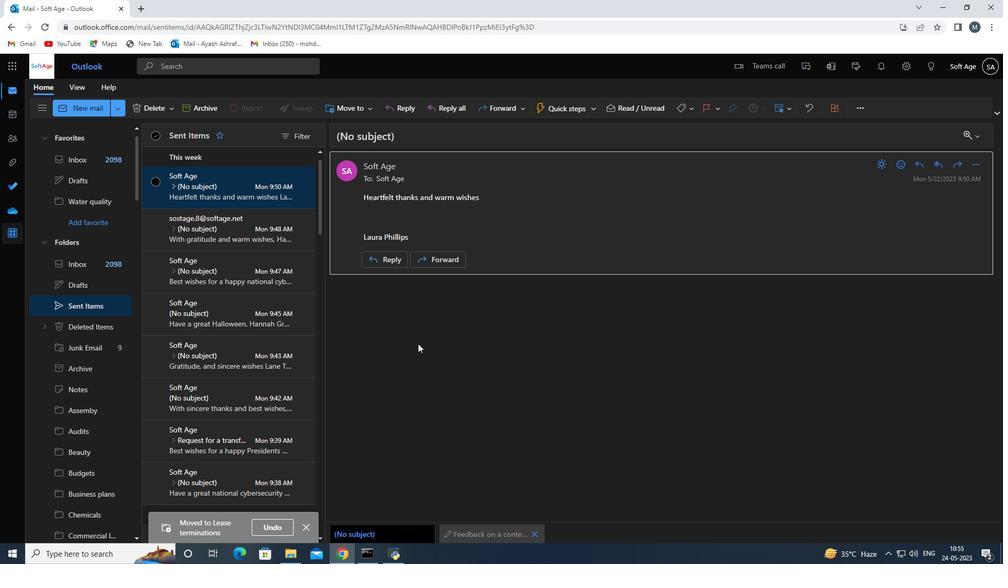 
Action: Mouse scrolled (418, 344) with delta (0, 0)
Screenshot: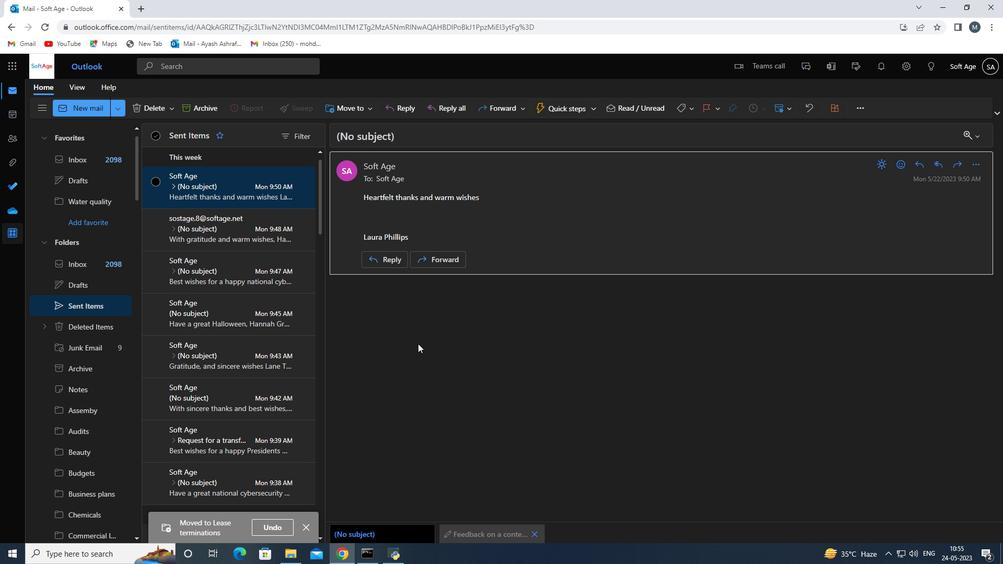 
Action: Mouse moved to (353, 331)
Screenshot: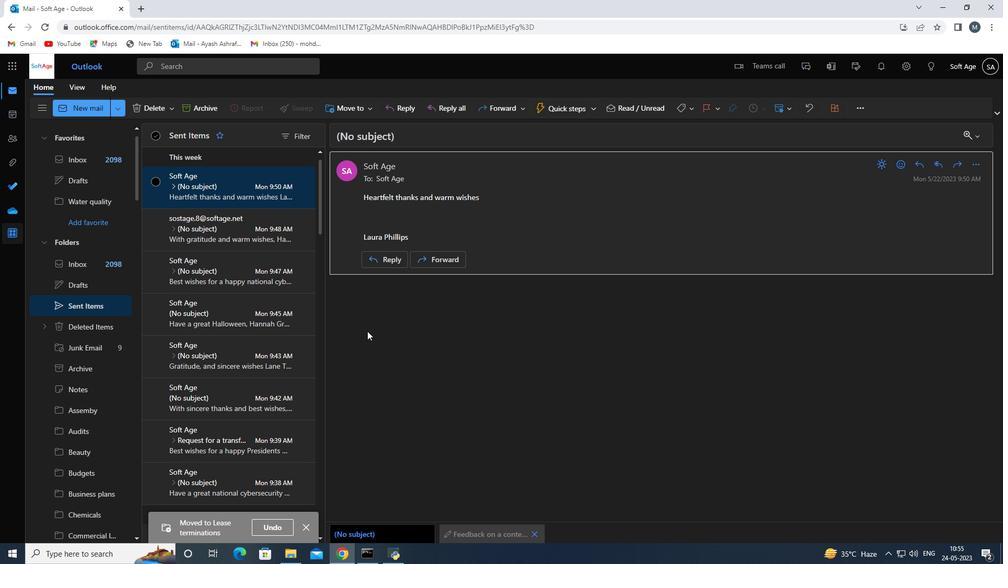 
Action: Mouse scrolled (353, 332) with delta (0, 0)
Screenshot: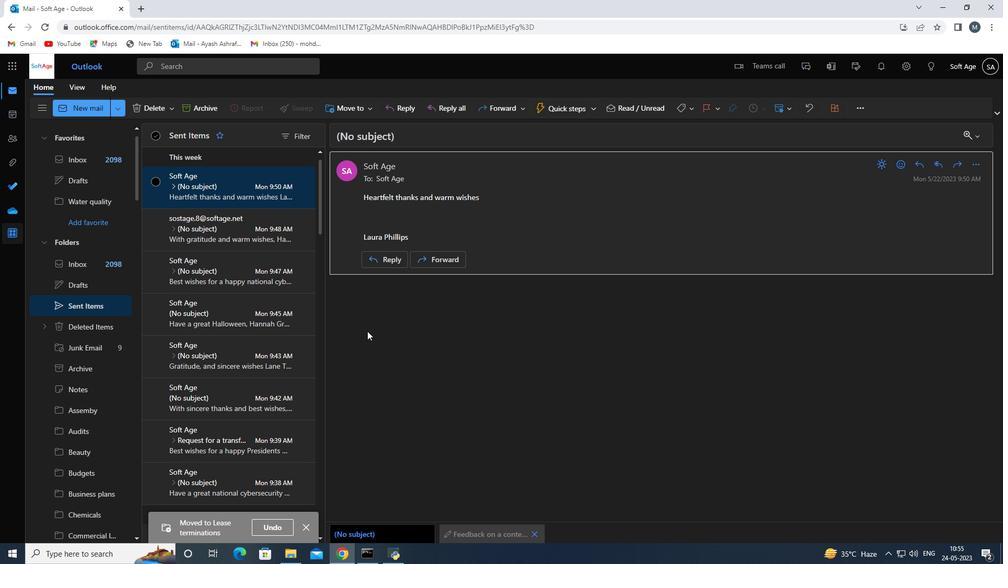 
Action: Mouse moved to (258, 324)
Screenshot: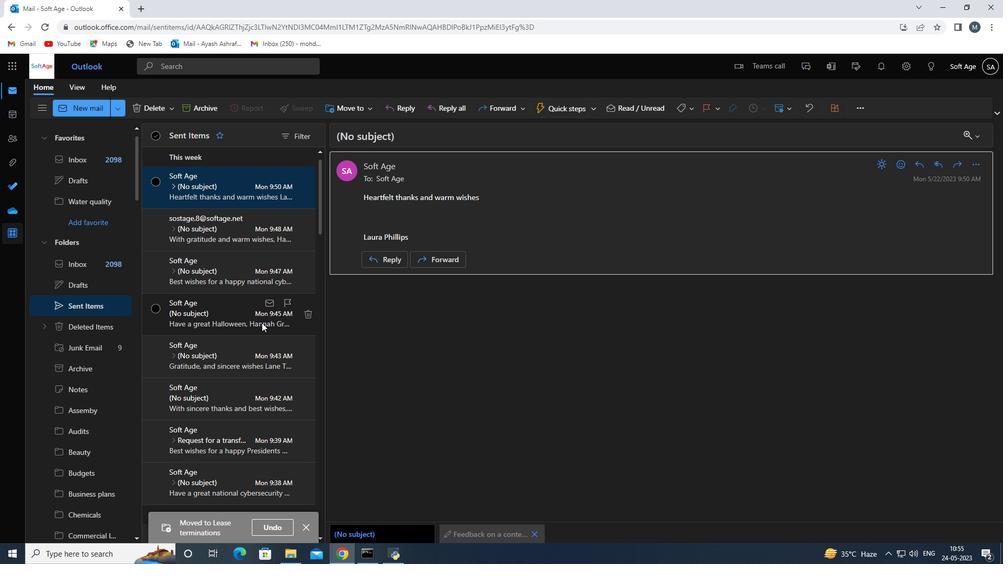 
